 Task: Look for space in Zouerate, Mauritania from 7th July, 2023 to 15th July, 2023 for 6 adults in price range Rs.15000 to Rs.20000. Place can be entire place with 3 bedrooms having 3 beds and 3 bathrooms. Property type can be house, flat, guest house. Amenities needed are: washing machine. Booking option can be shelf check-in. Required host language is English.
Action: Mouse moved to (531, 103)
Screenshot: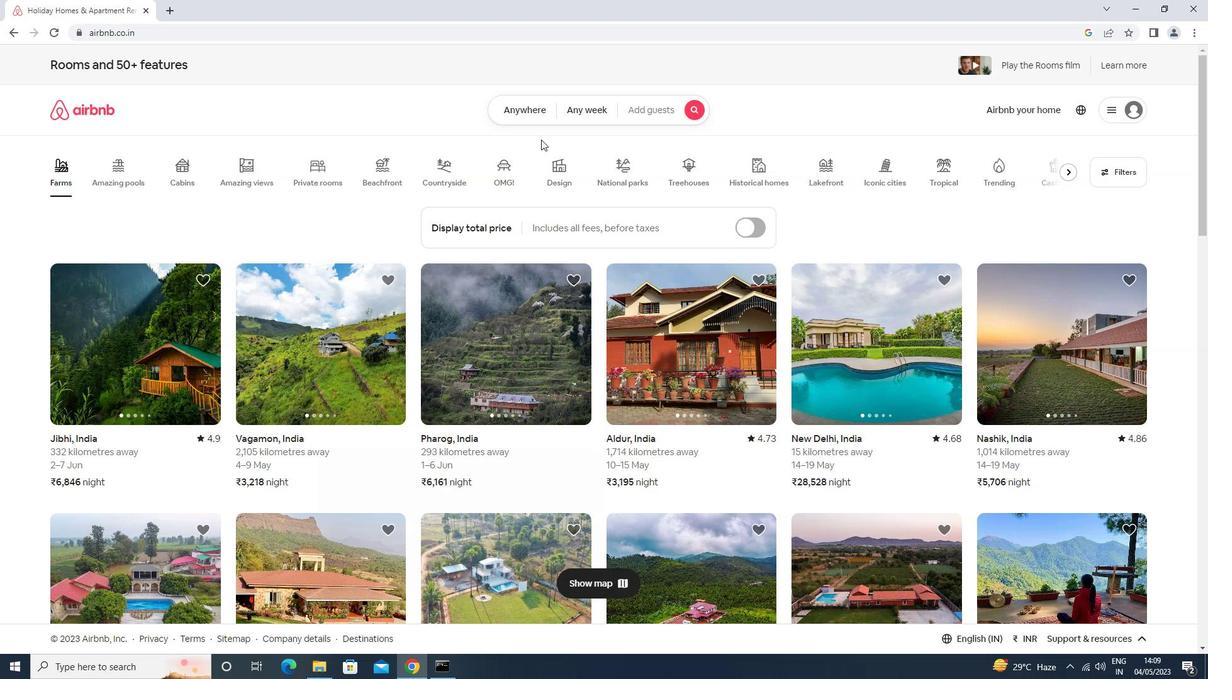 
Action: Mouse pressed left at (531, 103)
Screenshot: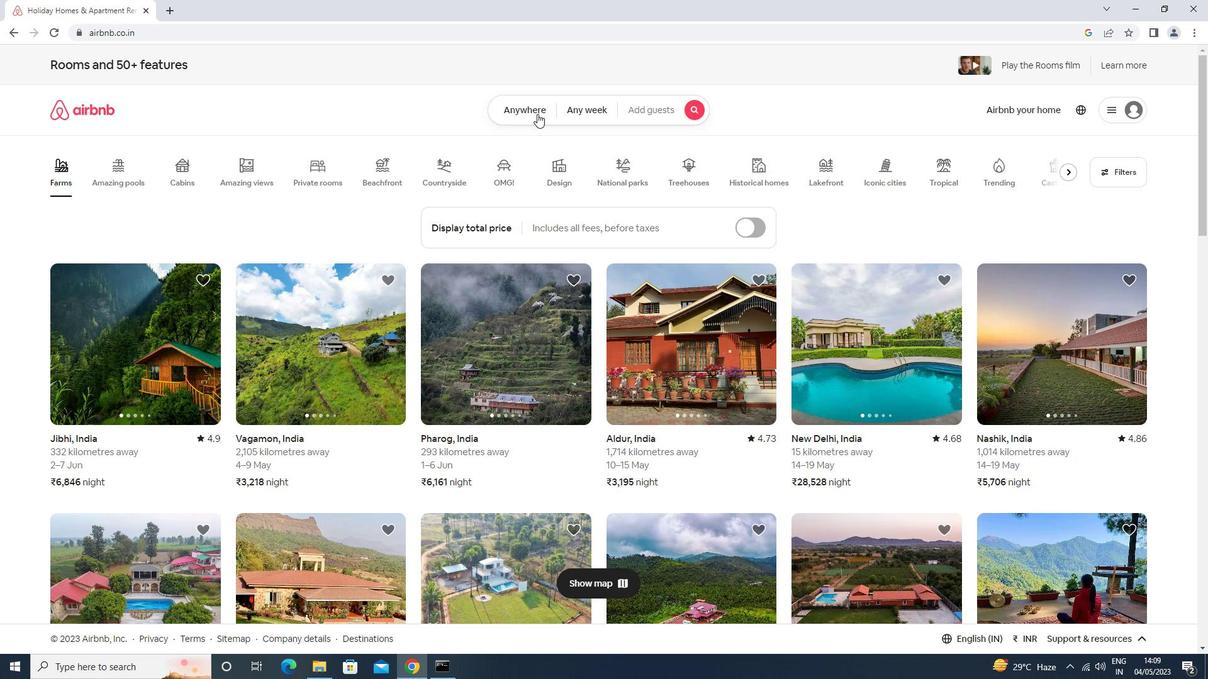 
Action: Mouse moved to (430, 161)
Screenshot: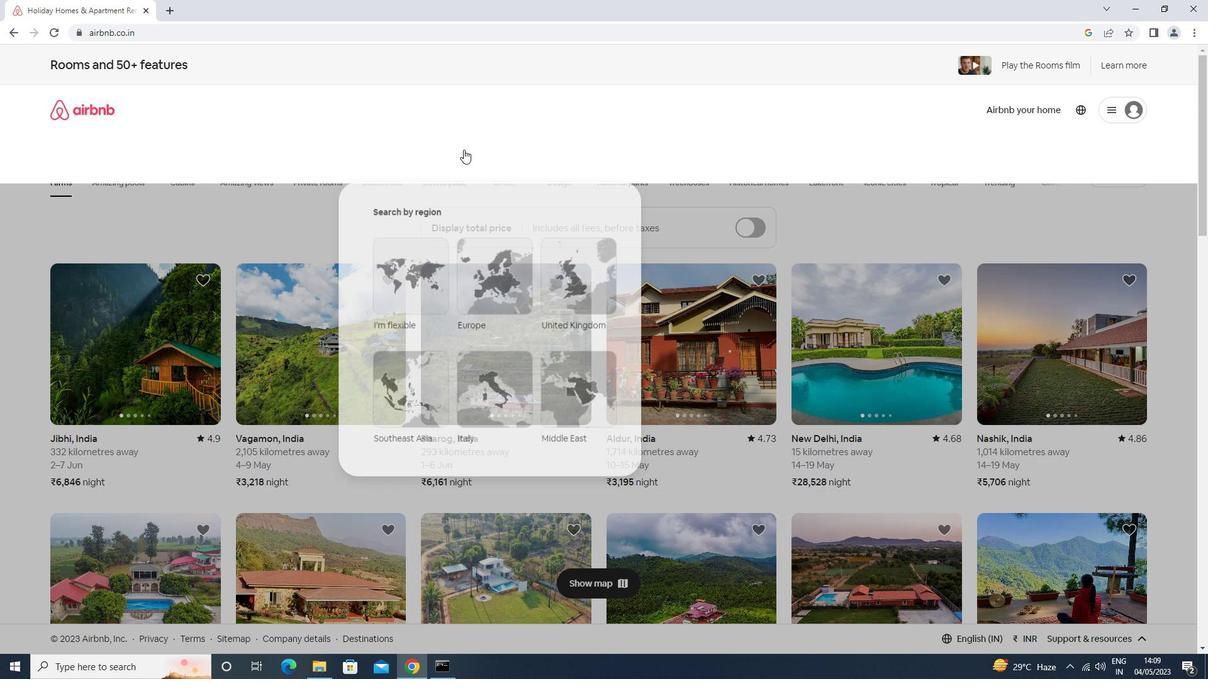 
Action: Mouse pressed left at (430, 161)
Screenshot: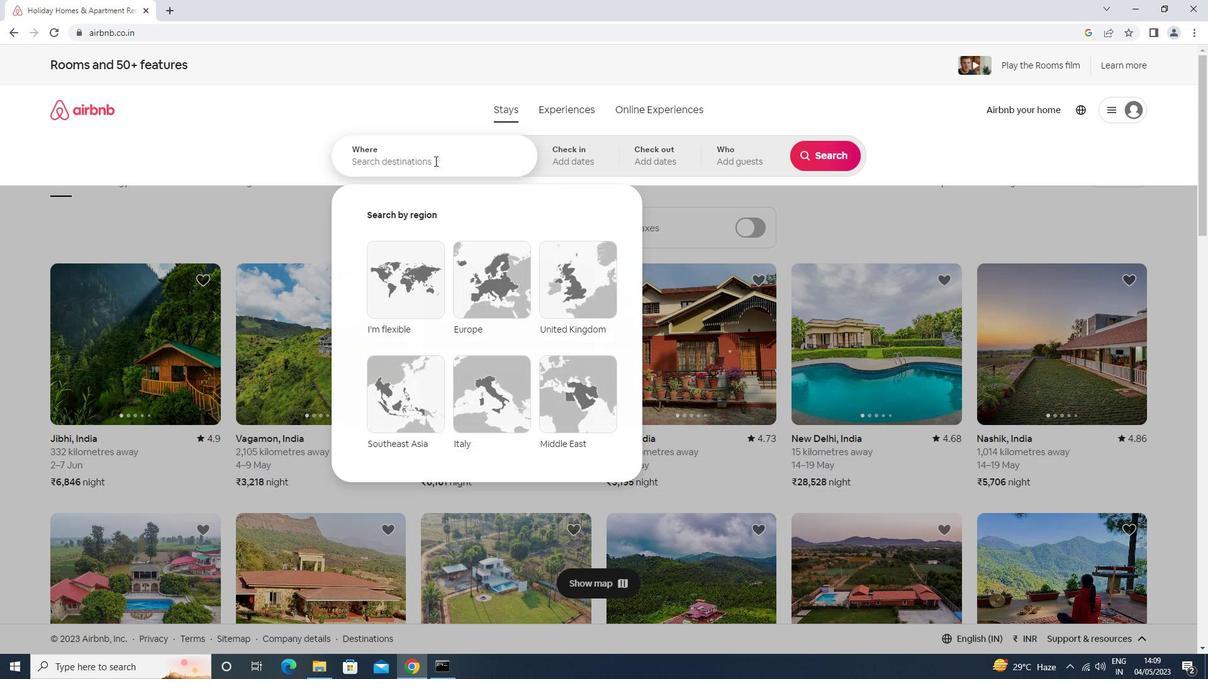 
Action: Key pressed zourate<Key.enter>
Screenshot: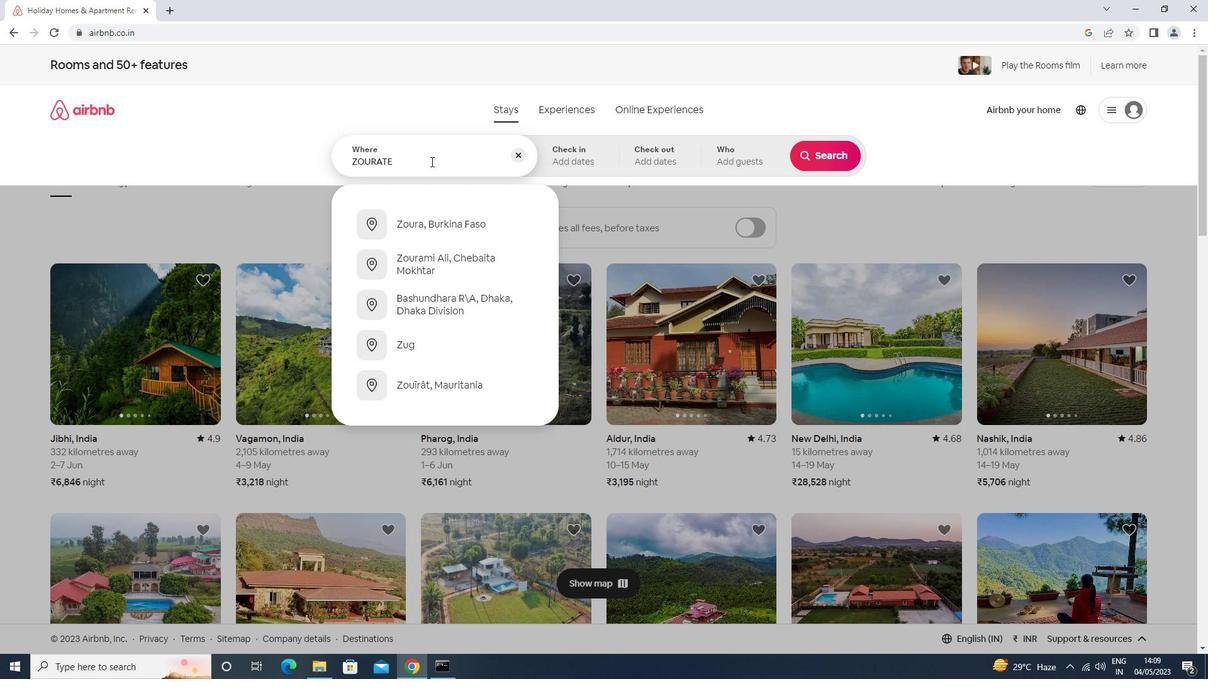 
Action: Mouse moved to (814, 257)
Screenshot: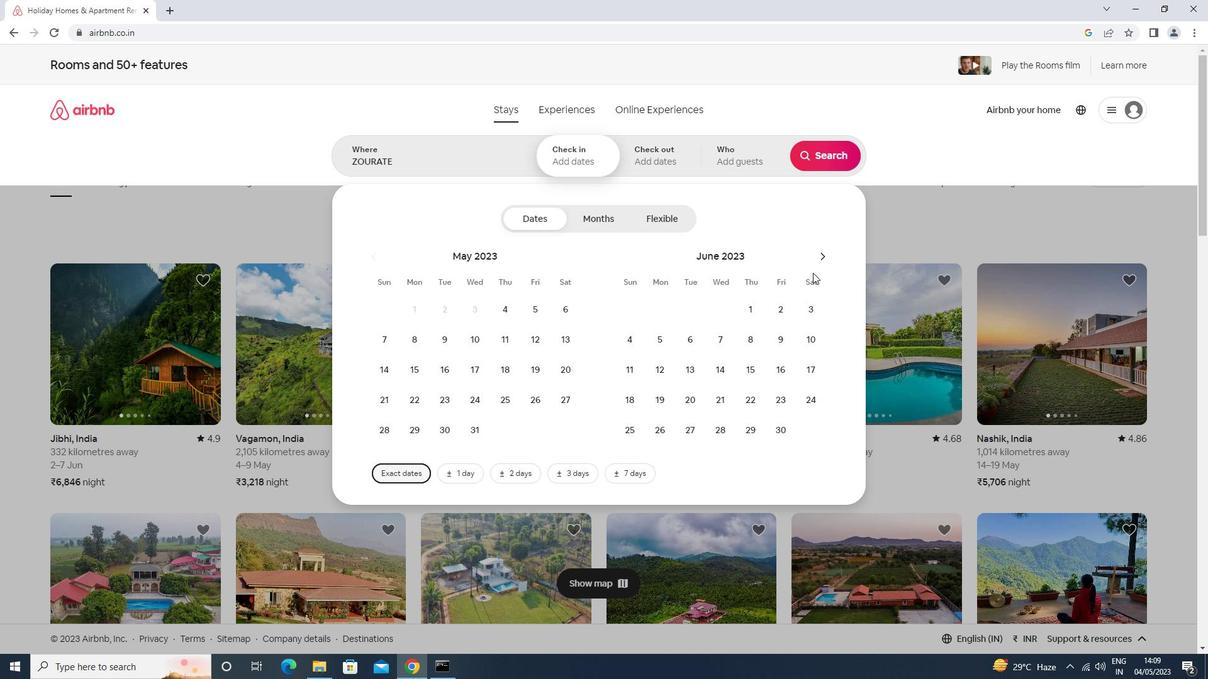 
Action: Mouse pressed left at (814, 257)
Screenshot: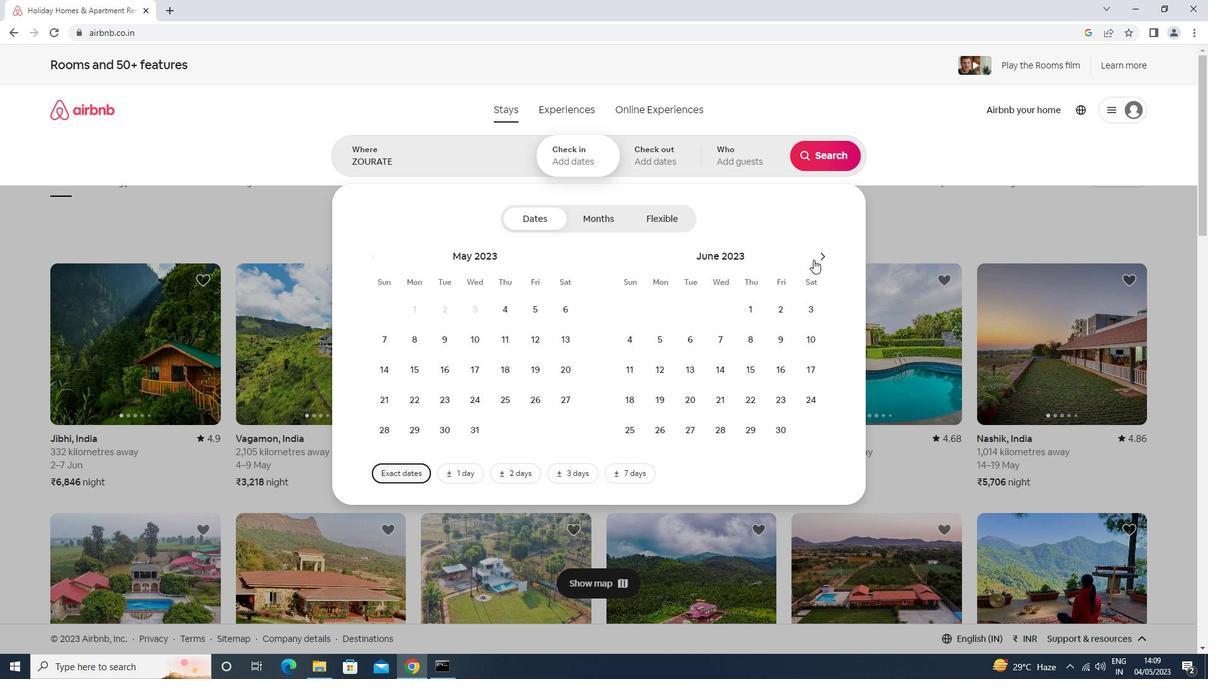 
Action: Mouse moved to (778, 333)
Screenshot: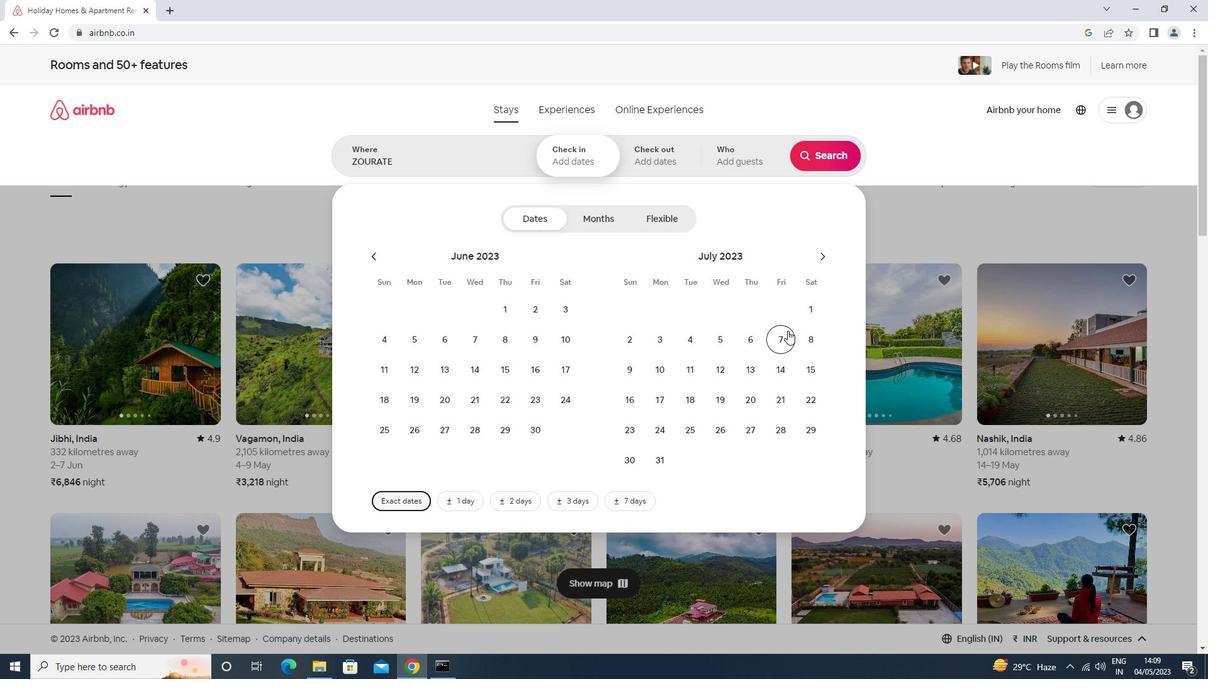 
Action: Mouse pressed left at (778, 333)
Screenshot: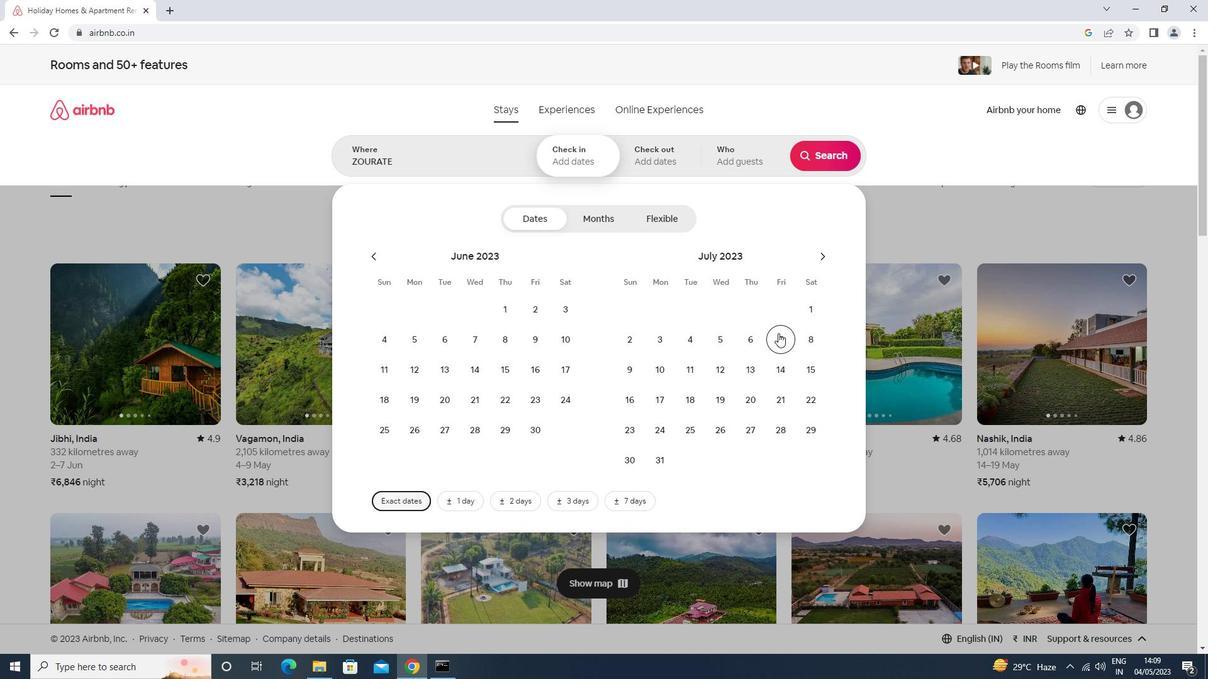 
Action: Mouse moved to (800, 365)
Screenshot: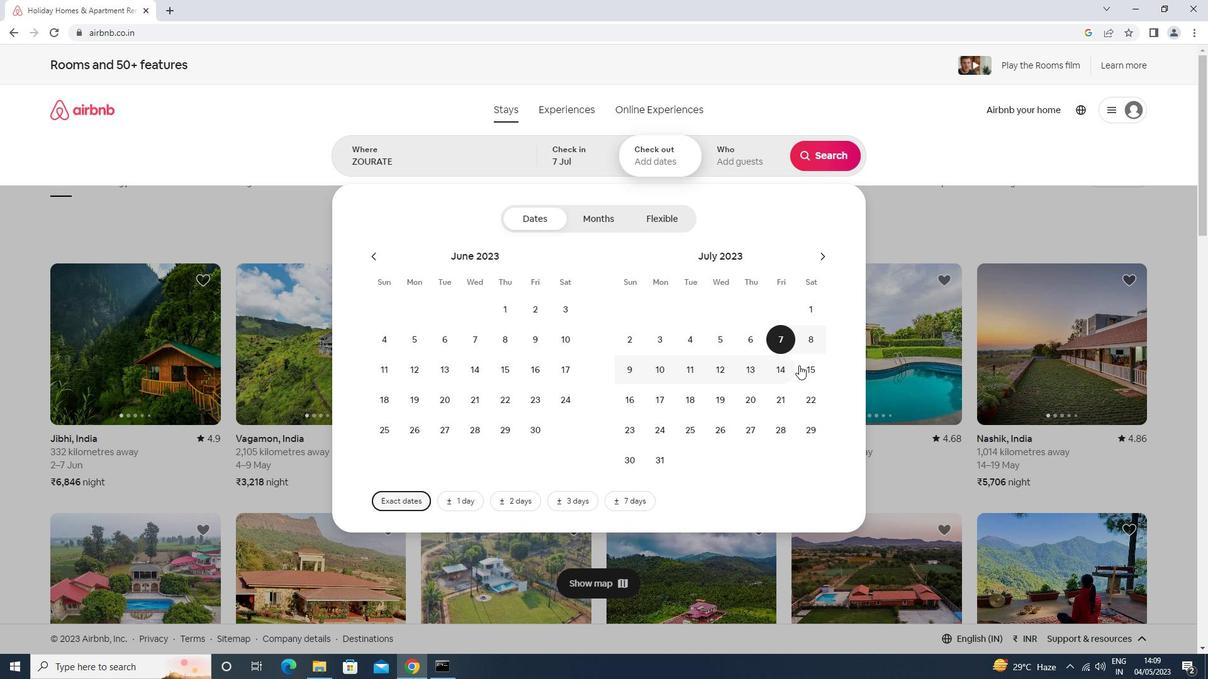 
Action: Mouse pressed left at (800, 365)
Screenshot: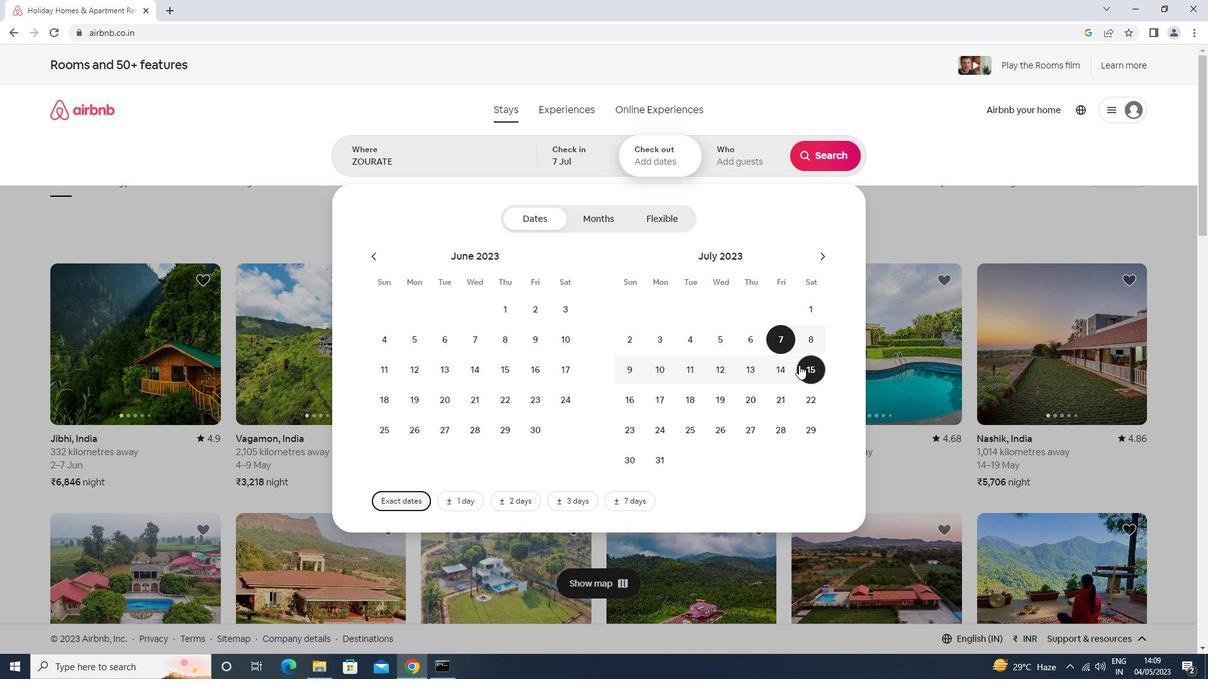 
Action: Mouse moved to (721, 159)
Screenshot: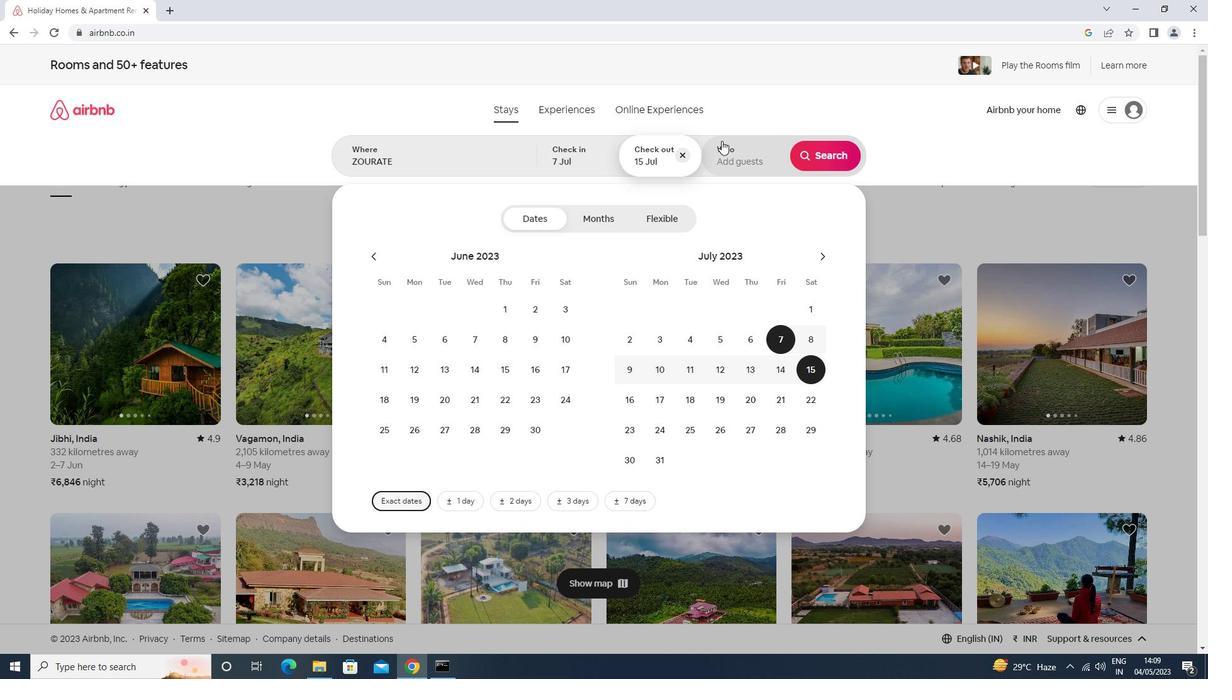 
Action: Mouse pressed left at (721, 159)
Screenshot: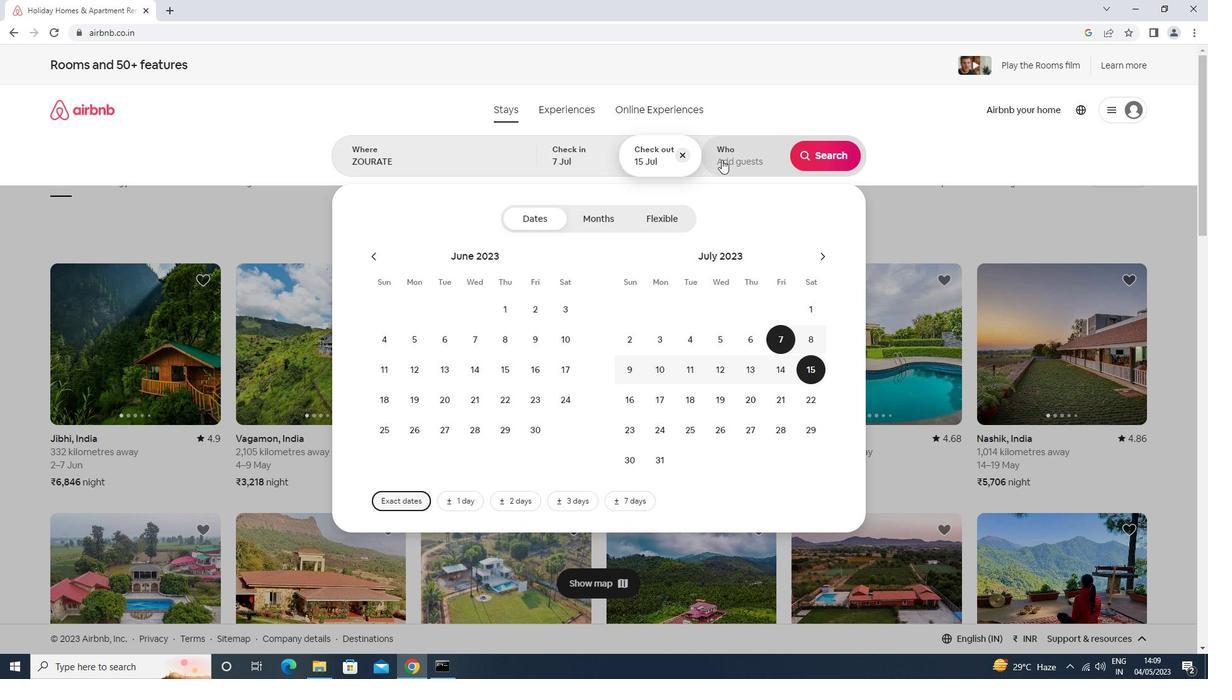 
Action: Mouse moved to (821, 220)
Screenshot: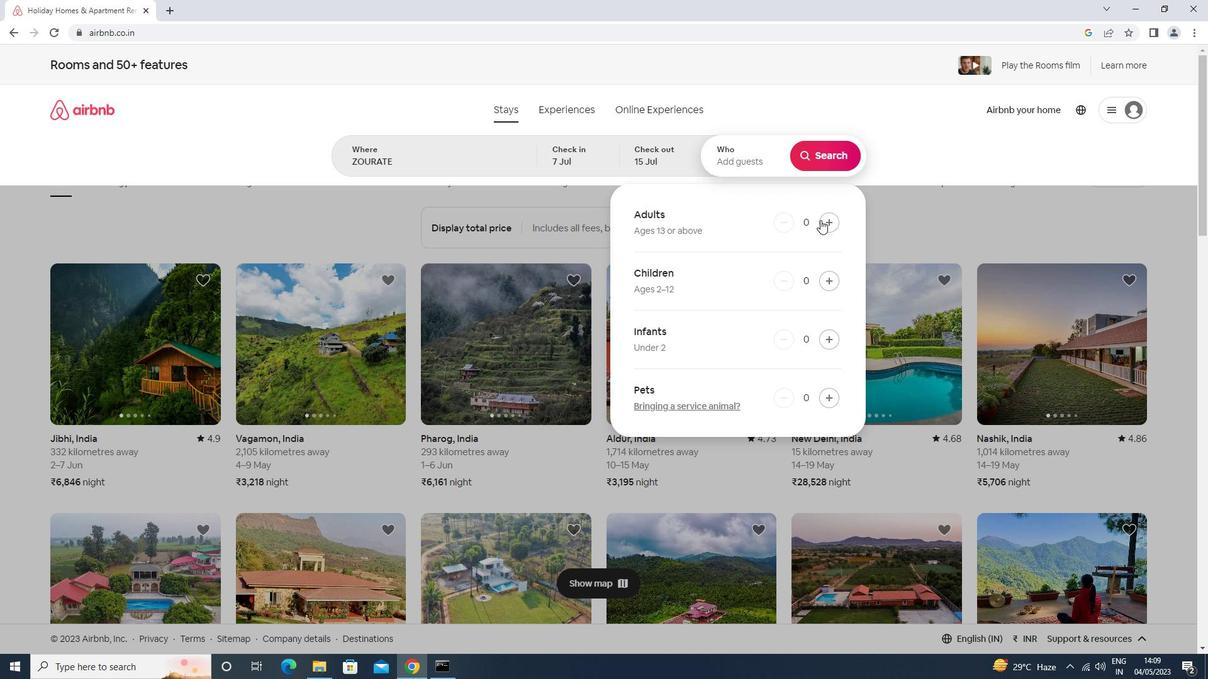 
Action: Mouse pressed left at (821, 220)
Screenshot: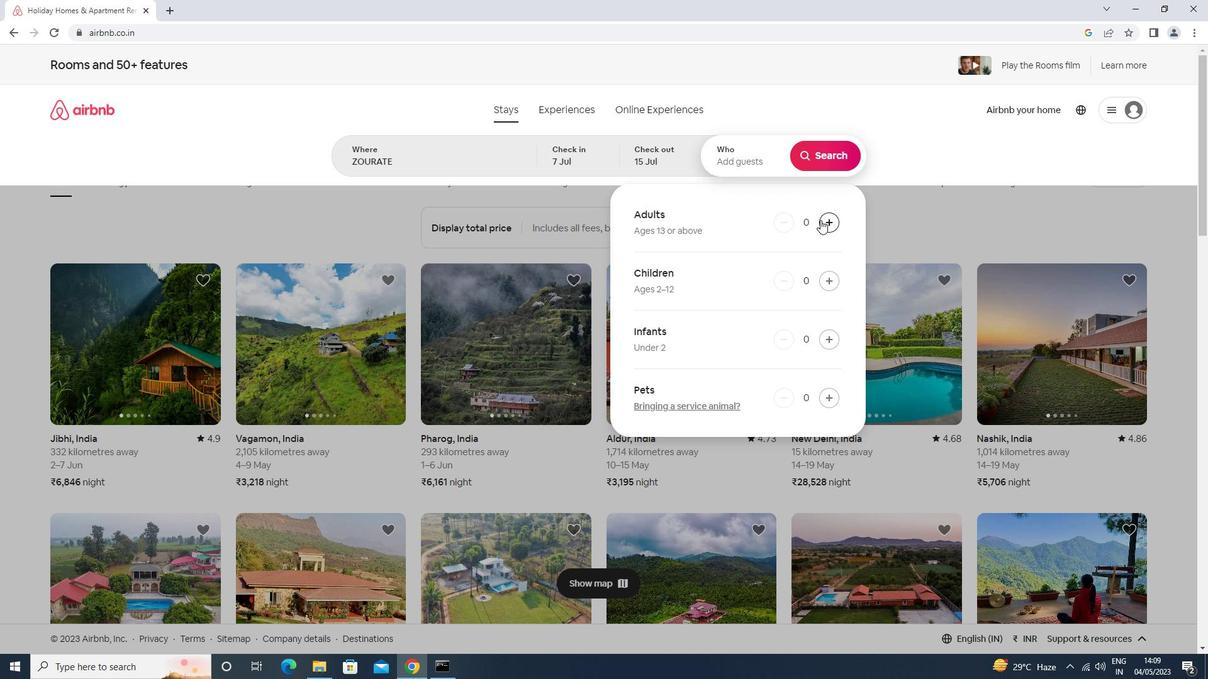 
Action: Mouse pressed left at (821, 220)
Screenshot: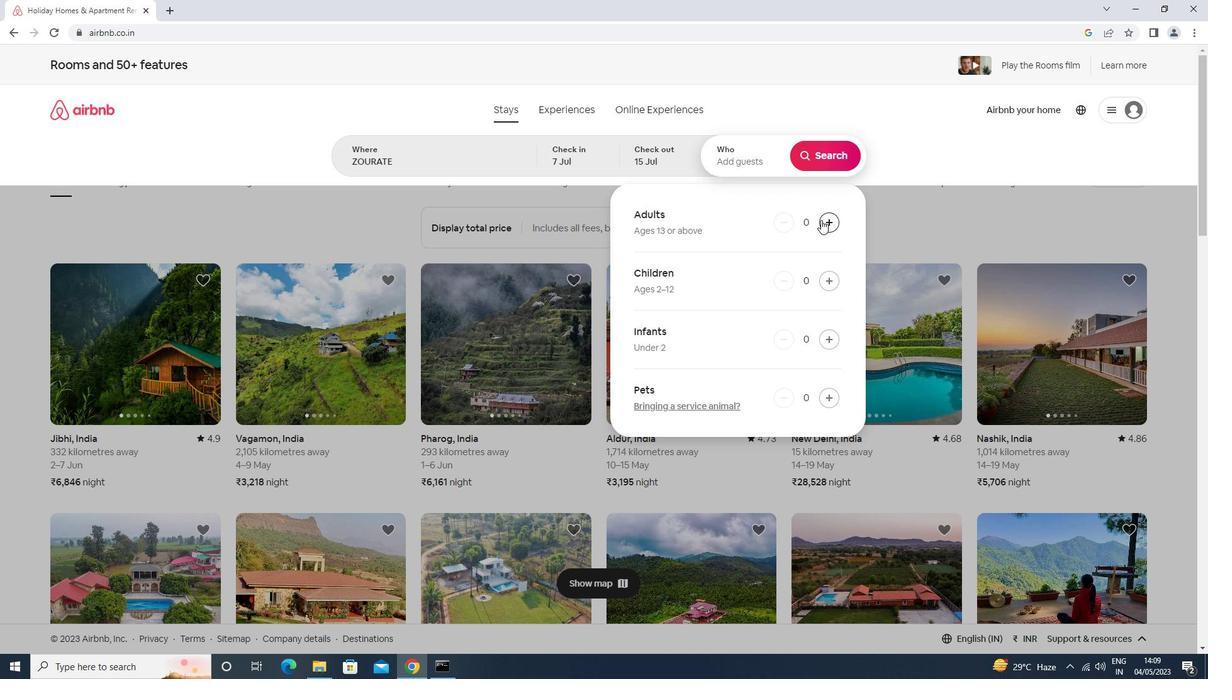 
Action: Mouse pressed left at (821, 220)
Screenshot: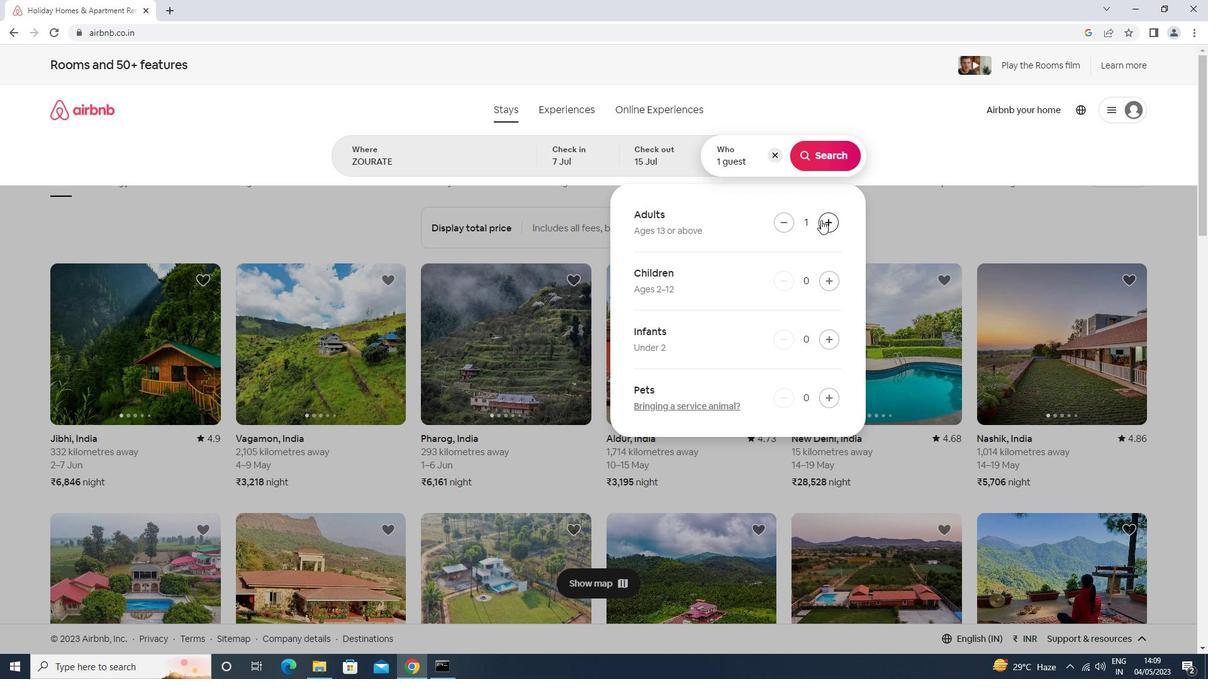 
Action: Mouse pressed left at (821, 220)
Screenshot: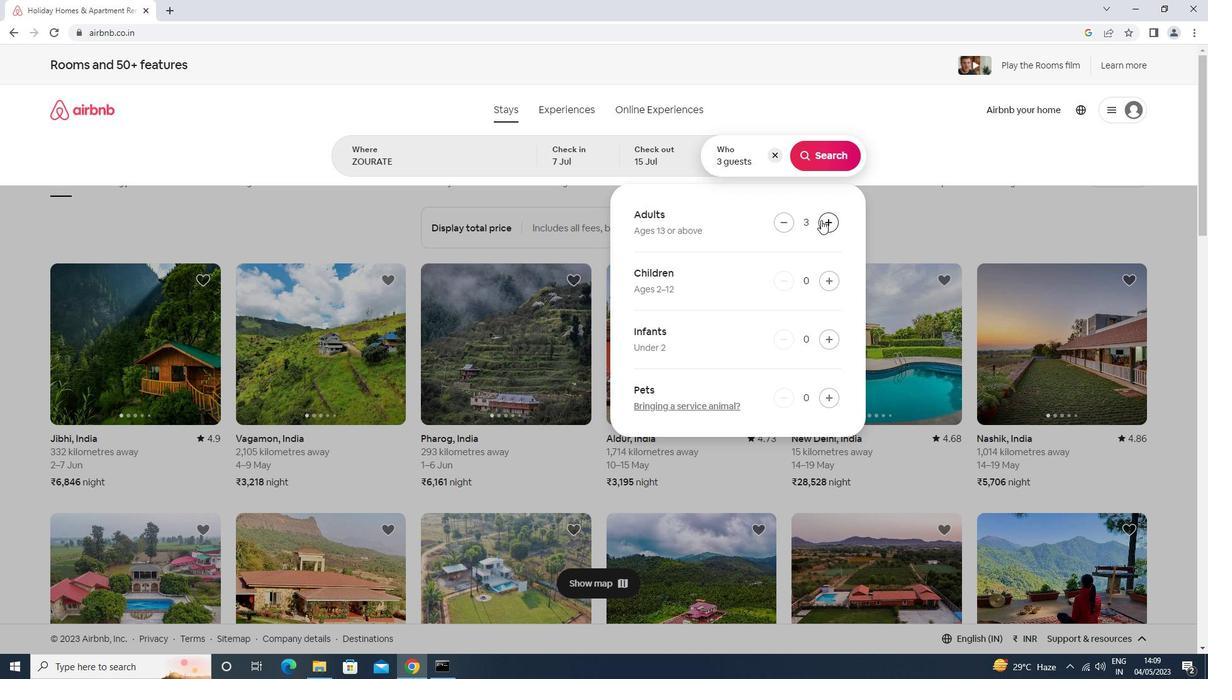 
Action: Mouse pressed left at (821, 220)
Screenshot: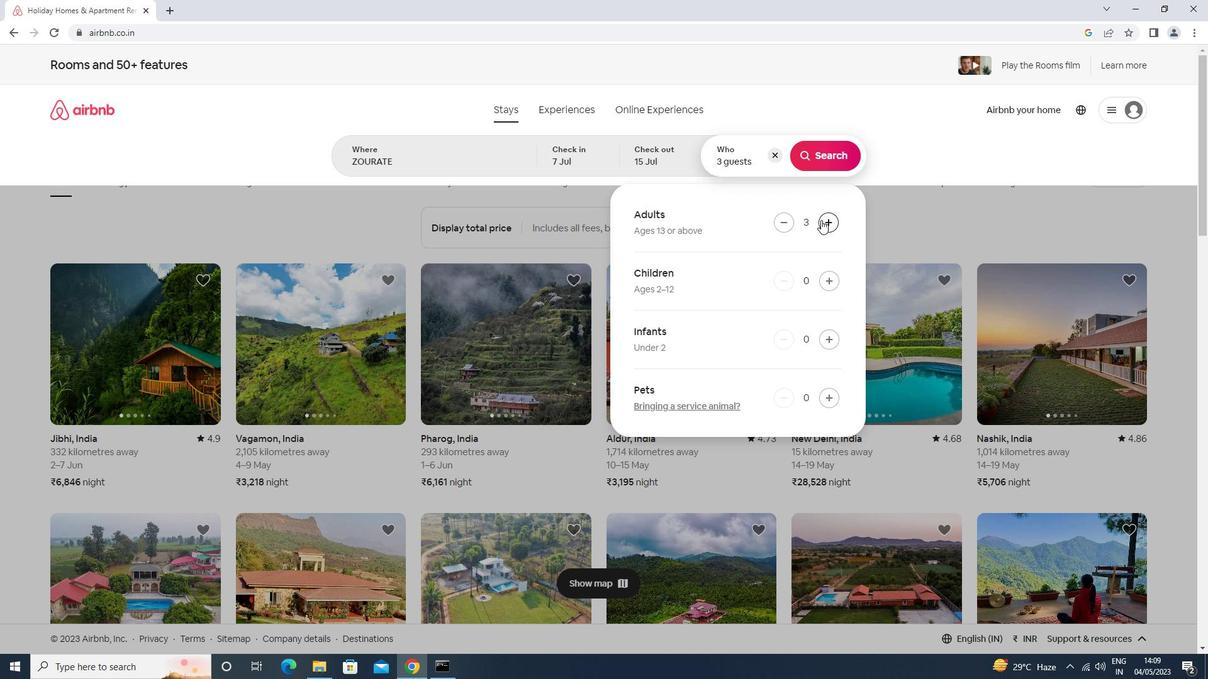 
Action: Mouse moved to (822, 220)
Screenshot: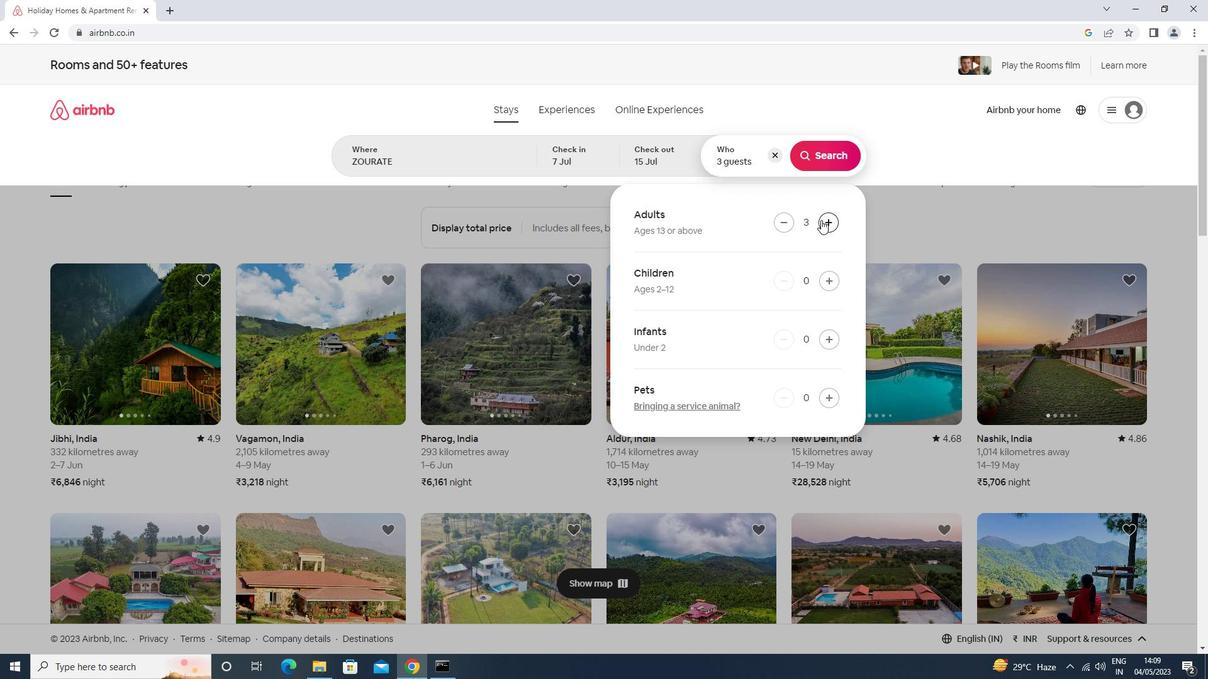 
Action: Mouse pressed left at (822, 220)
Screenshot: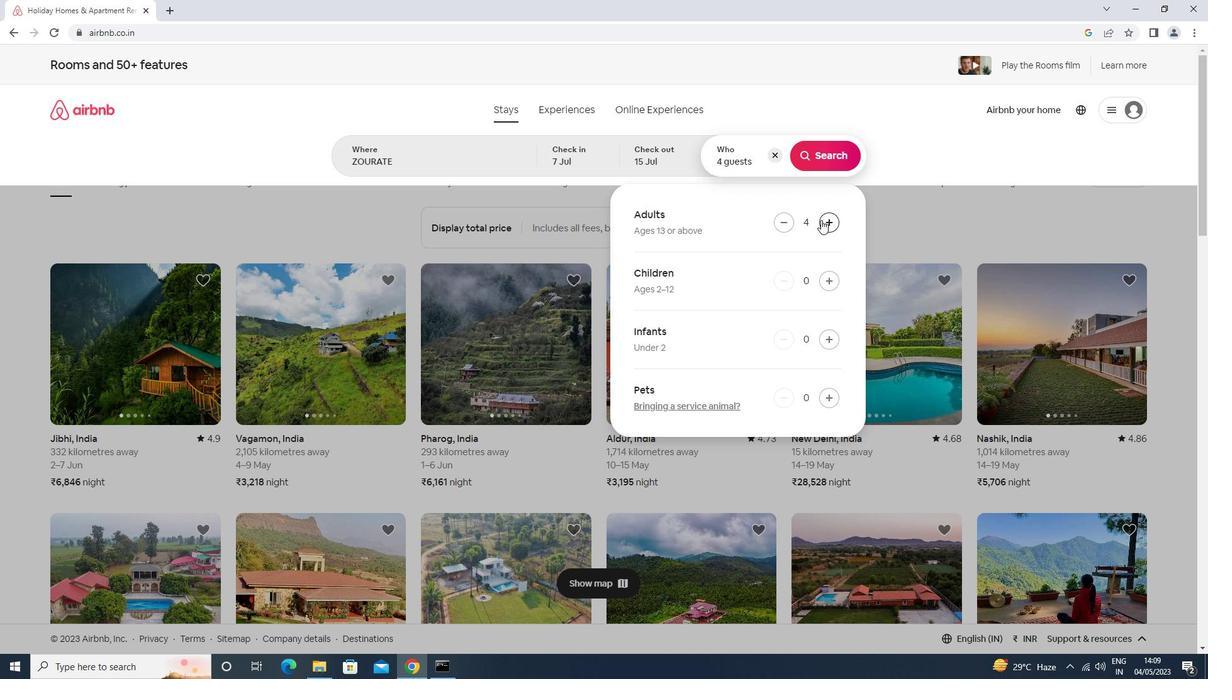 
Action: Mouse moved to (811, 156)
Screenshot: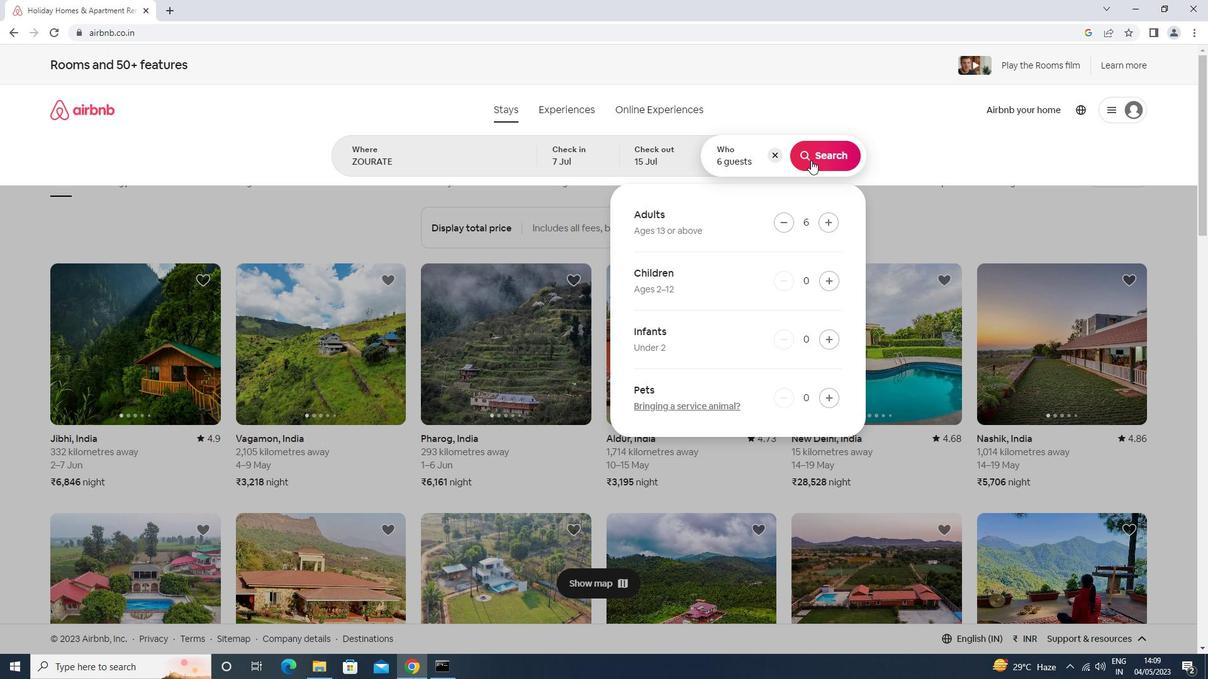 
Action: Mouse pressed left at (811, 156)
Screenshot: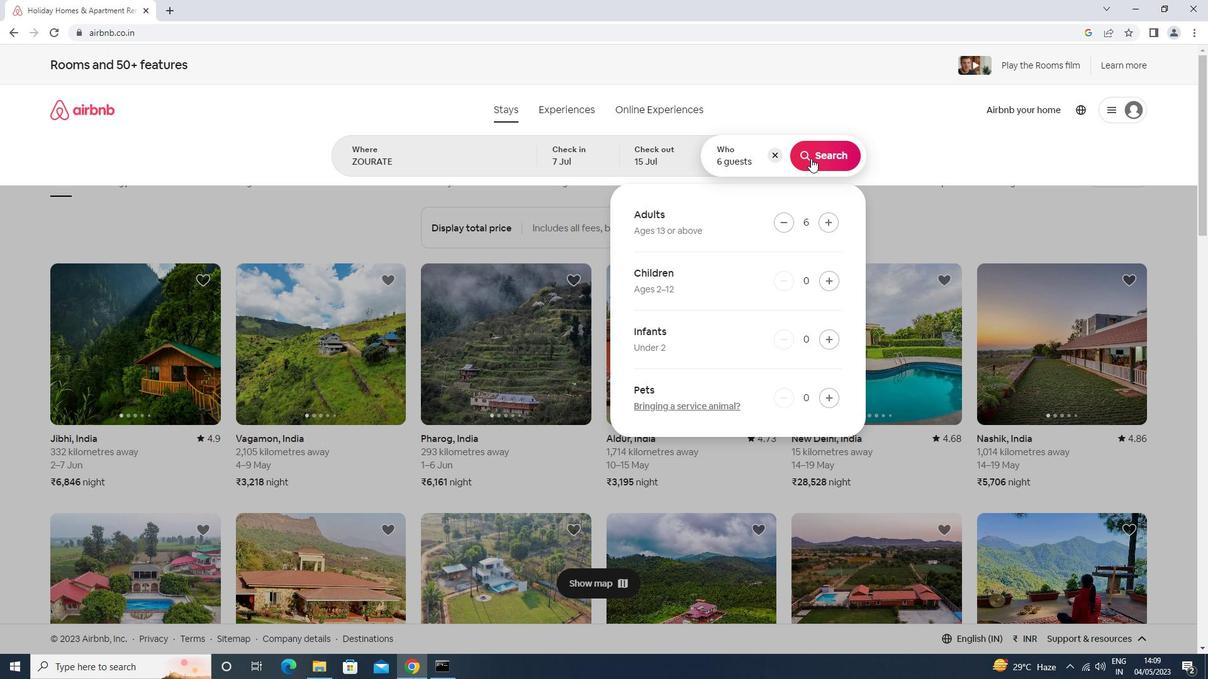 
Action: Mouse moved to (1162, 117)
Screenshot: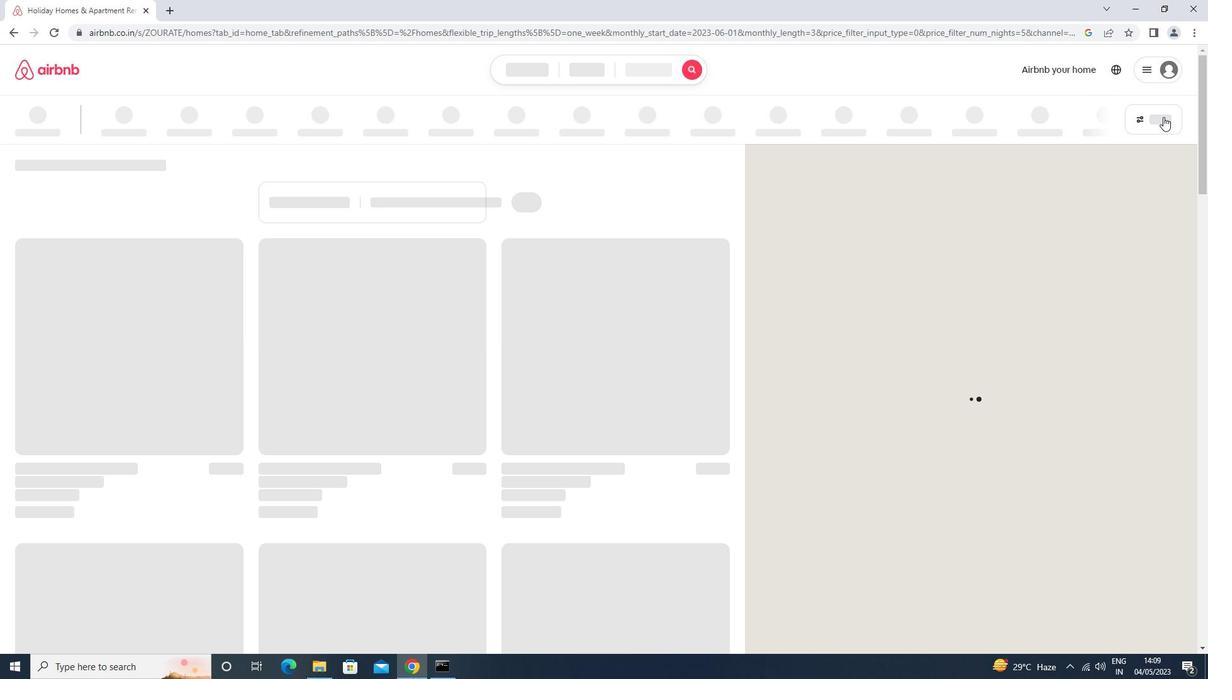 
Action: Mouse pressed left at (1162, 117)
Screenshot: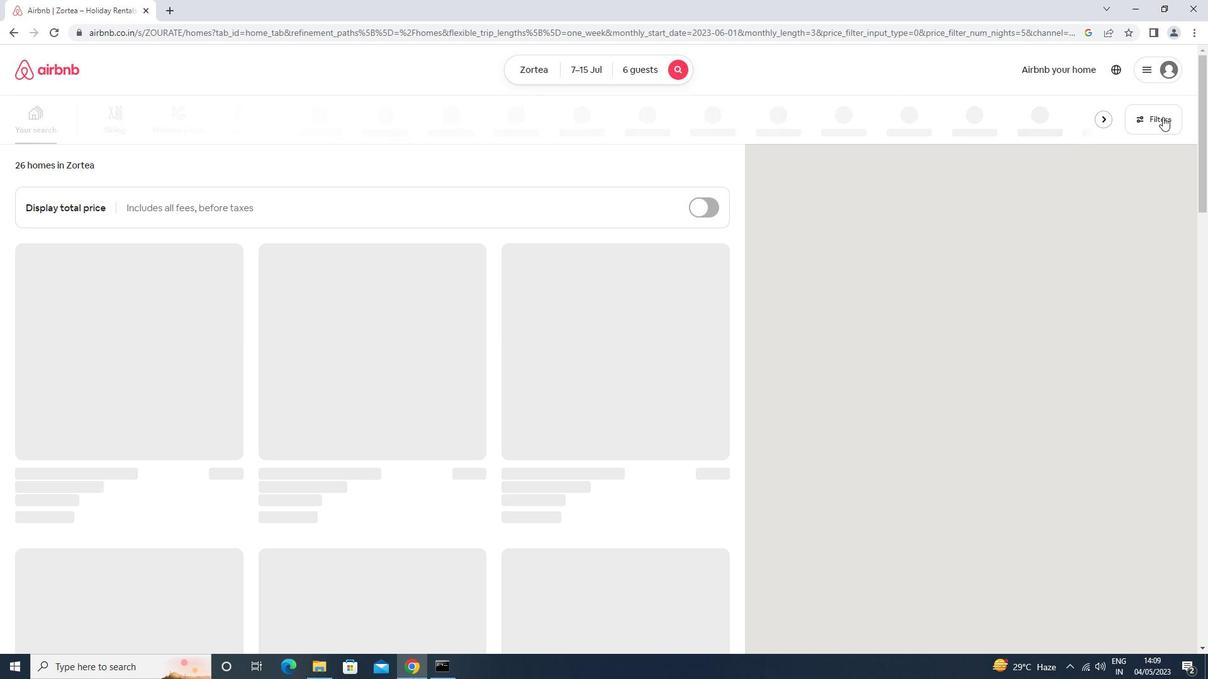 
Action: Mouse moved to (488, 281)
Screenshot: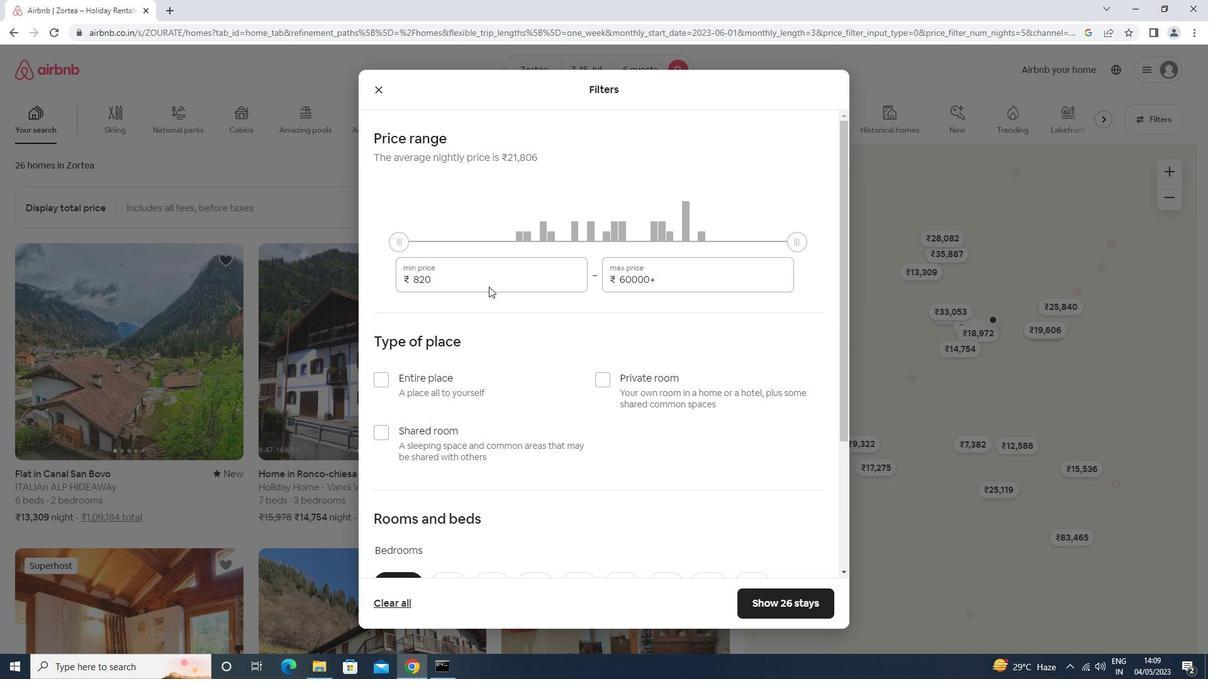 
Action: Mouse pressed left at (488, 281)
Screenshot: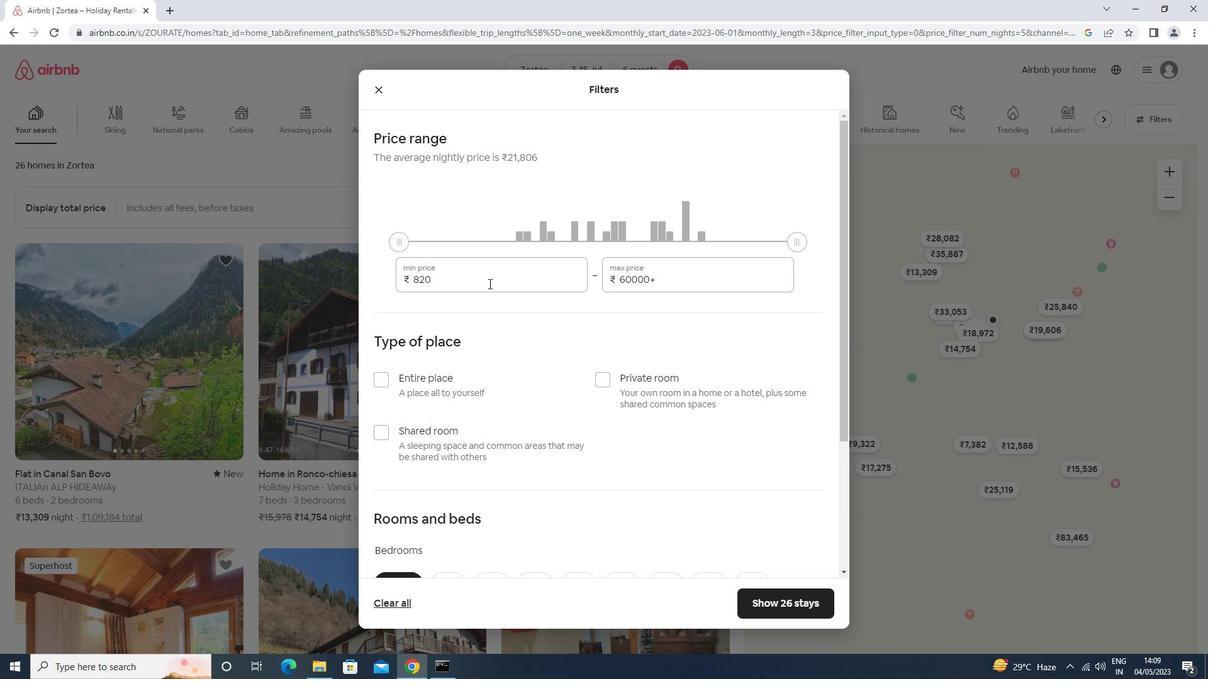 
Action: Mouse moved to (488, 281)
Screenshot: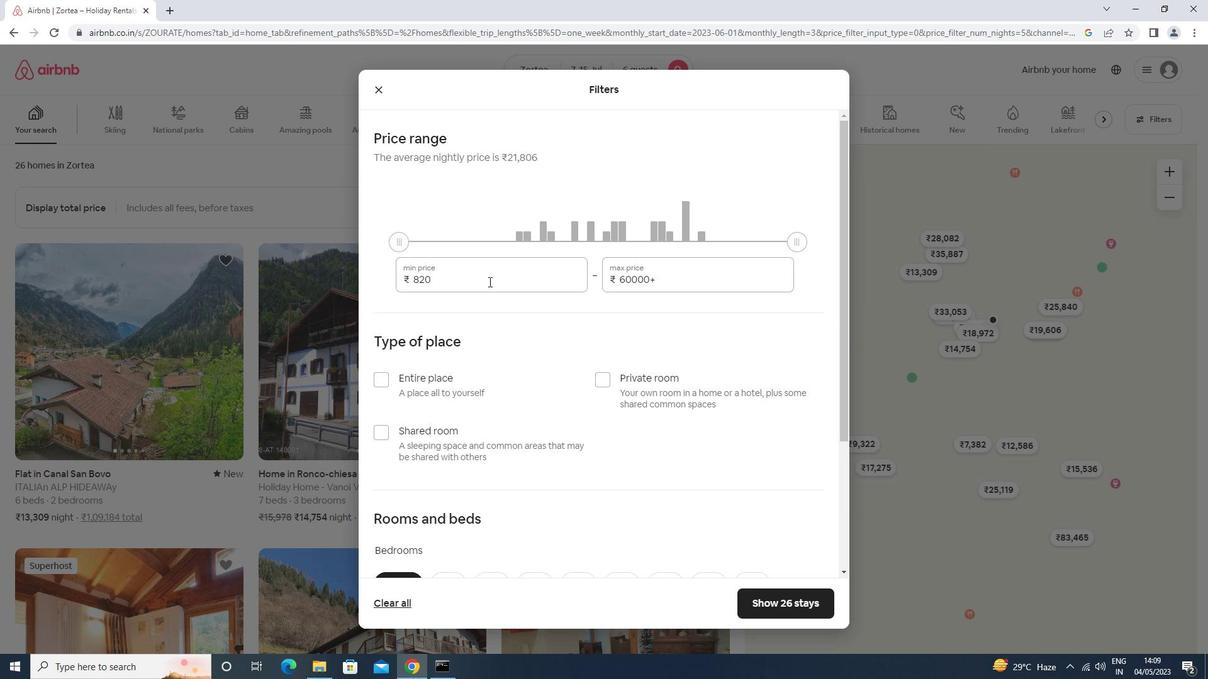 
Action: Key pressed <Key.backspace><Key.backspace><Key.backspace>15000<Key.tab>2000
Screenshot: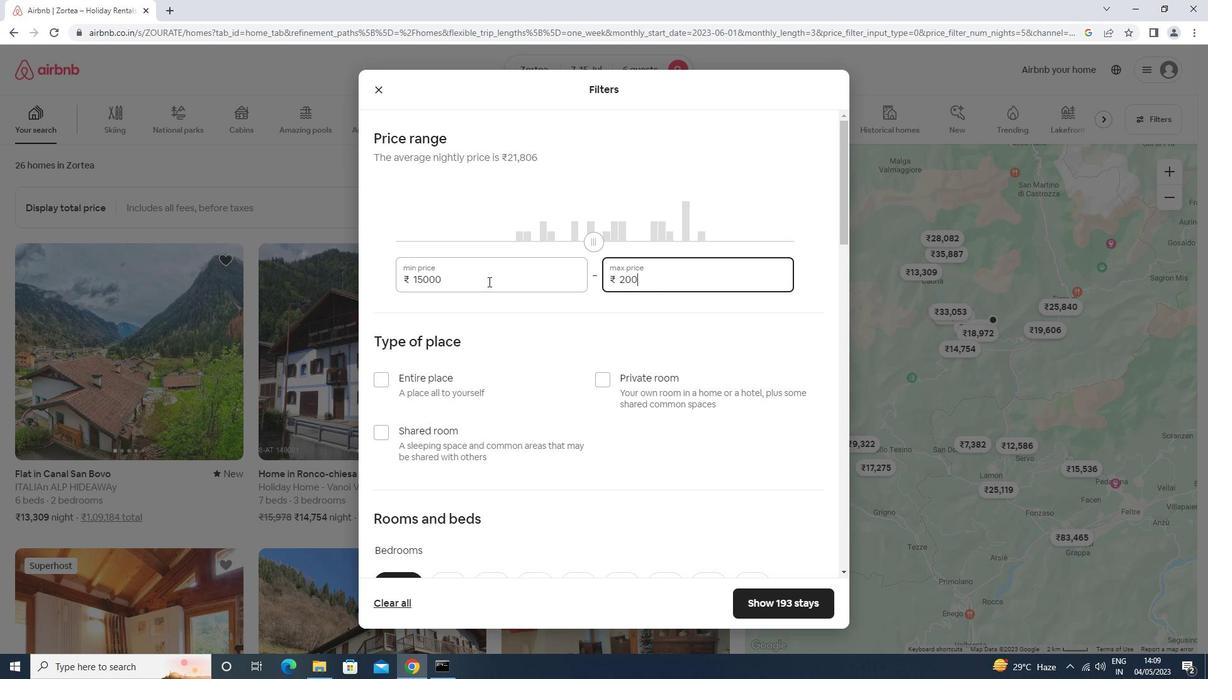 
Action: Mouse moved to (419, 379)
Screenshot: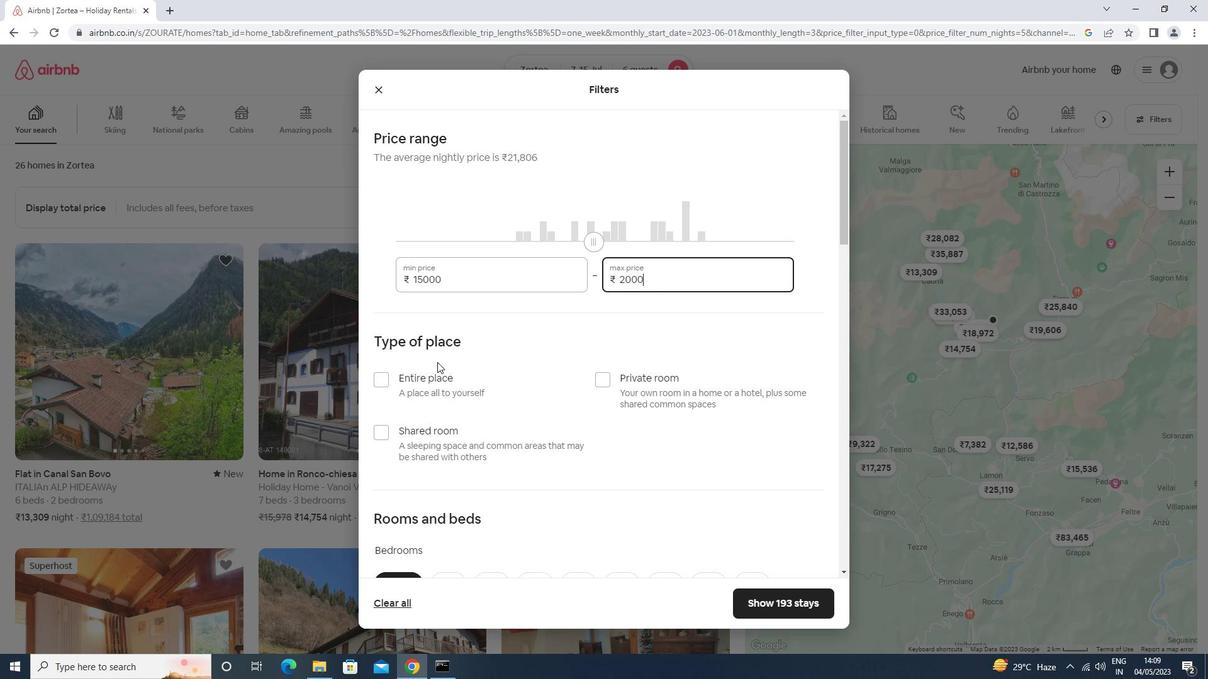 
Action: Mouse pressed left at (419, 379)
Screenshot: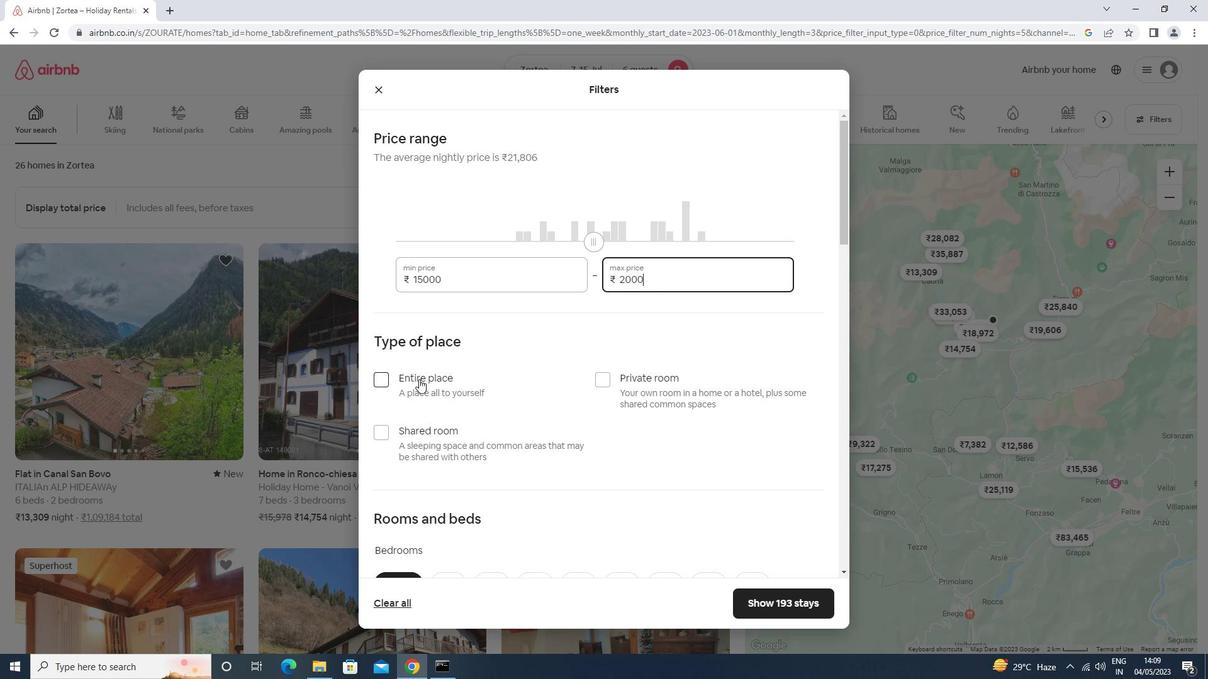 
Action: Mouse moved to (417, 383)
Screenshot: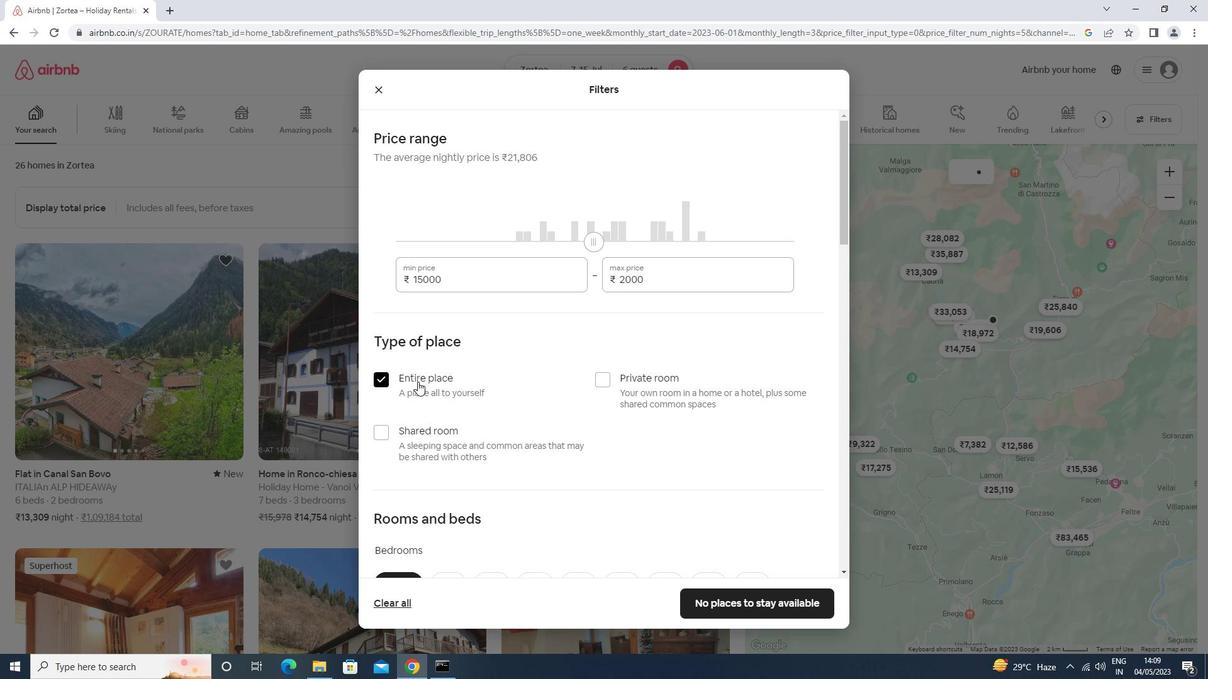 
Action: Mouse scrolled (417, 382) with delta (0, 0)
Screenshot: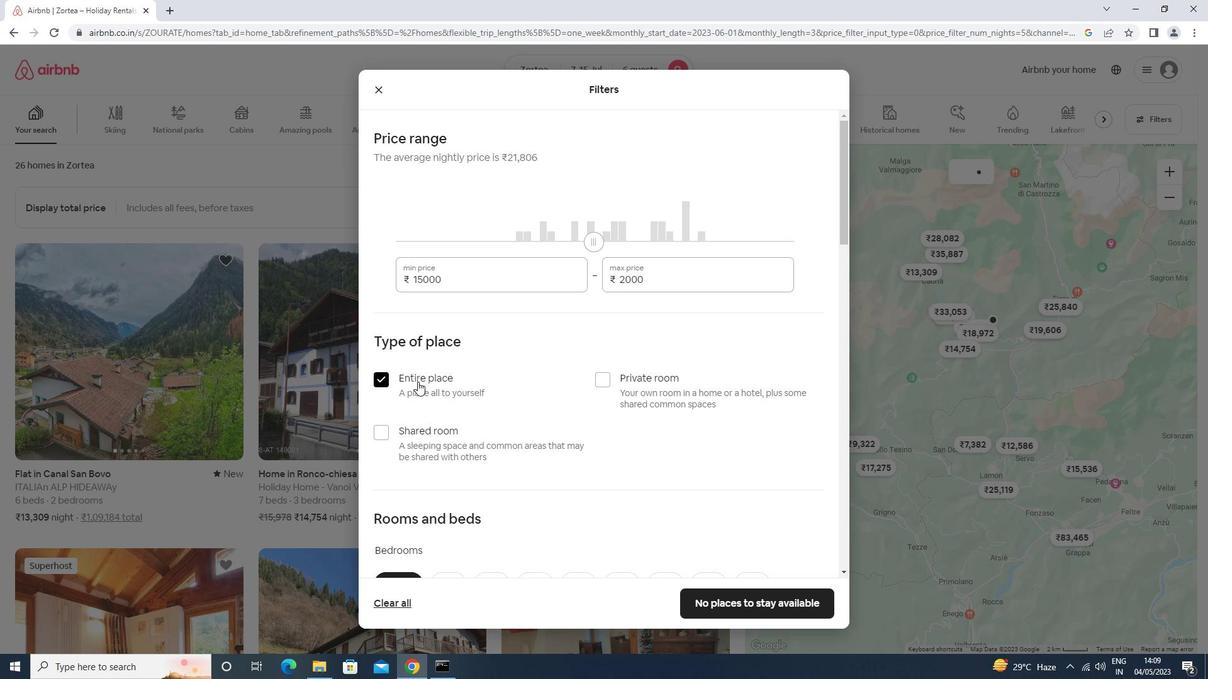 
Action: Mouse scrolled (417, 382) with delta (0, 0)
Screenshot: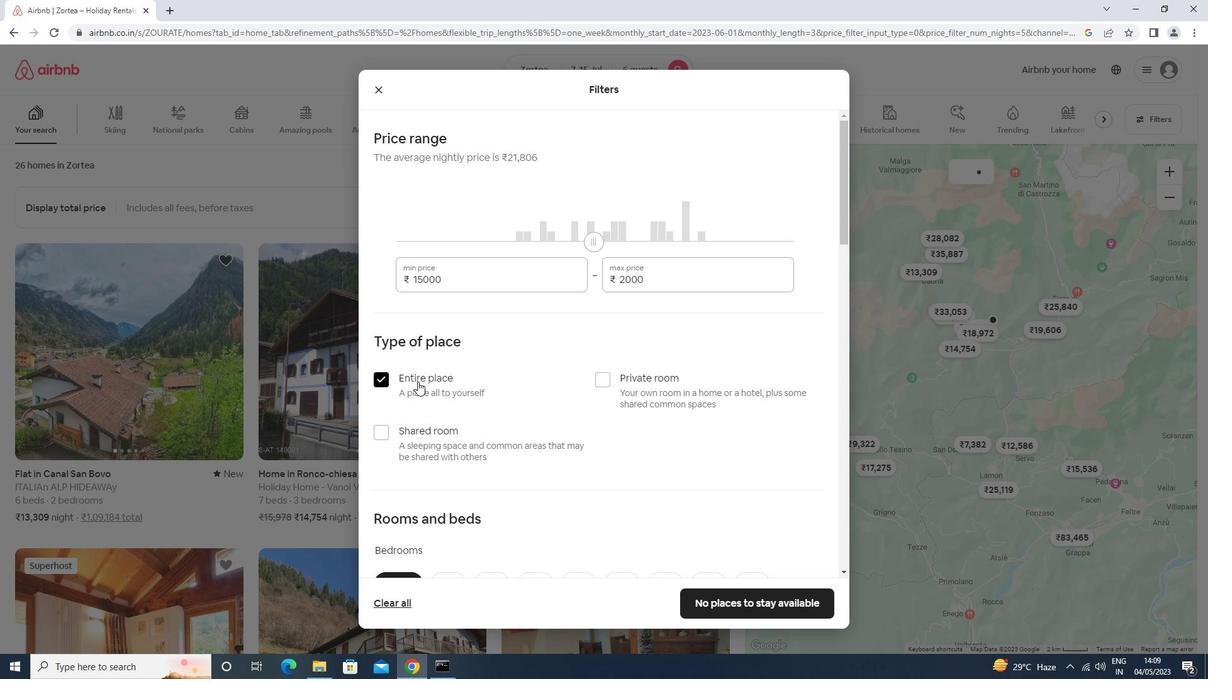 
Action: Mouse scrolled (417, 382) with delta (0, 0)
Screenshot: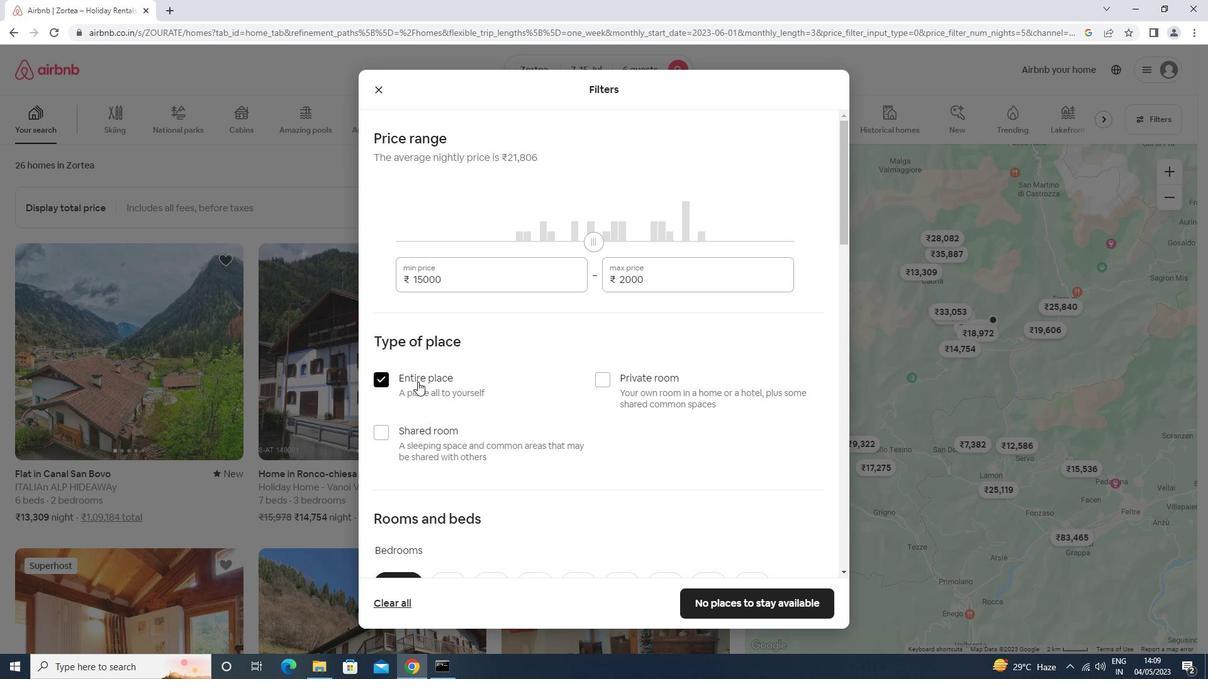 
Action: Mouse scrolled (417, 382) with delta (0, 0)
Screenshot: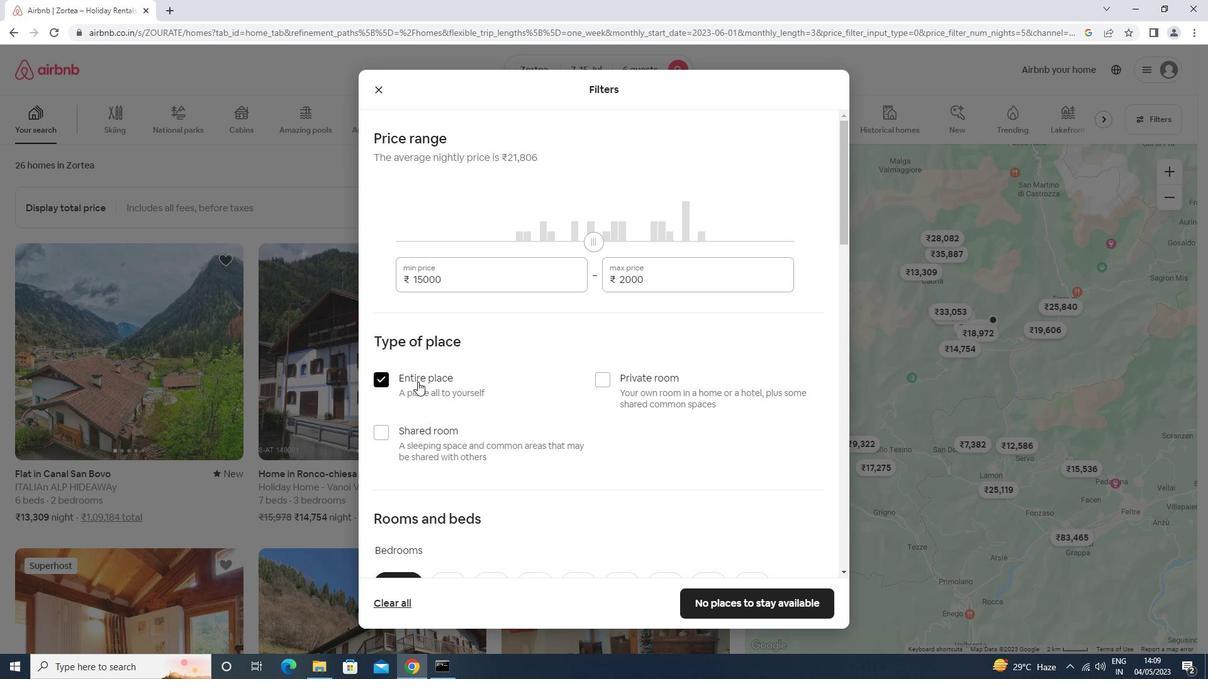 
Action: Mouse moved to (534, 332)
Screenshot: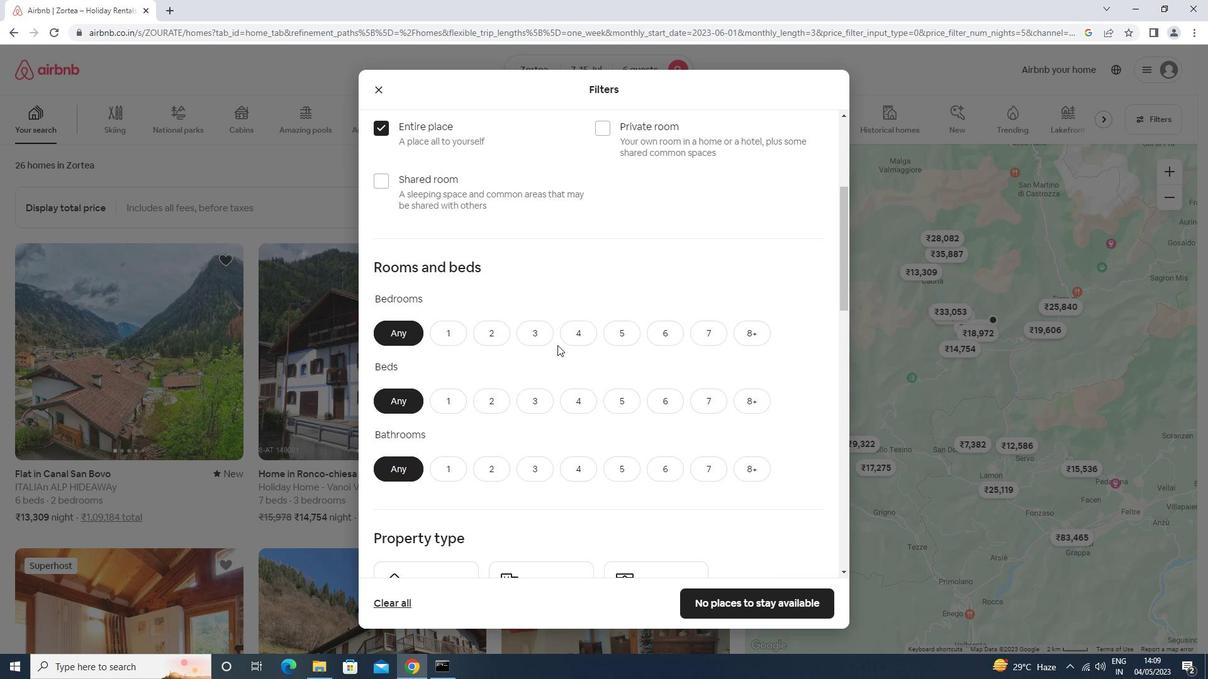 
Action: Mouse pressed left at (534, 332)
Screenshot: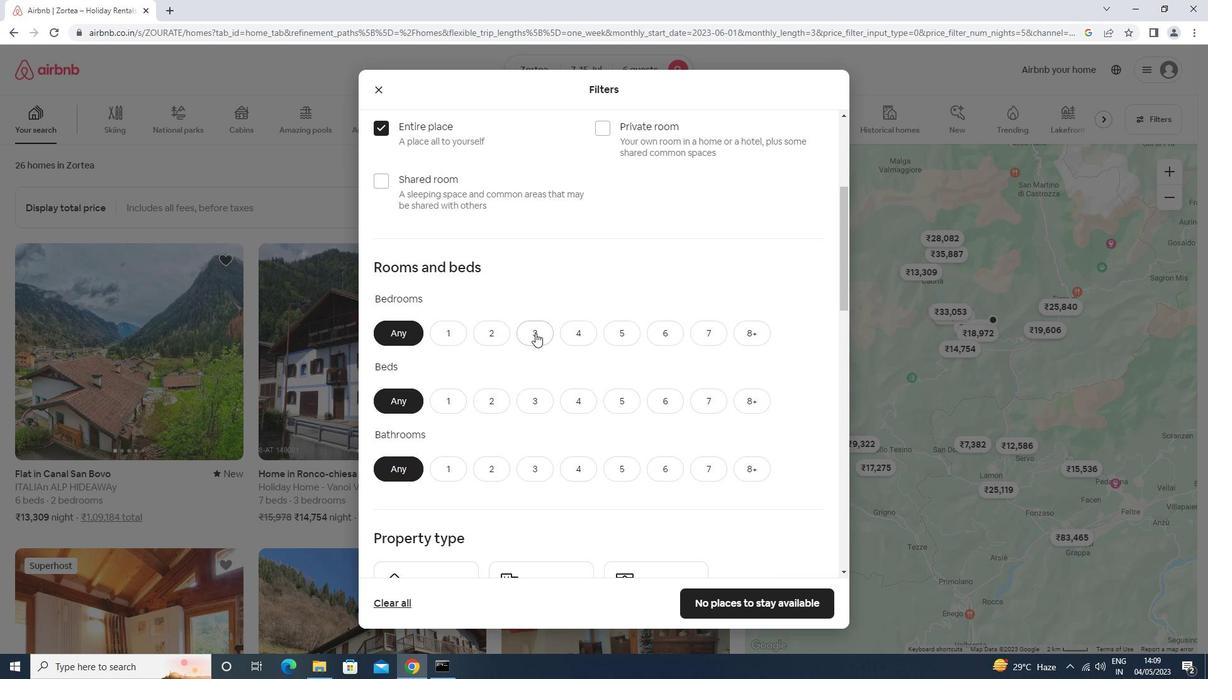 
Action: Mouse moved to (529, 402)
Screenshot: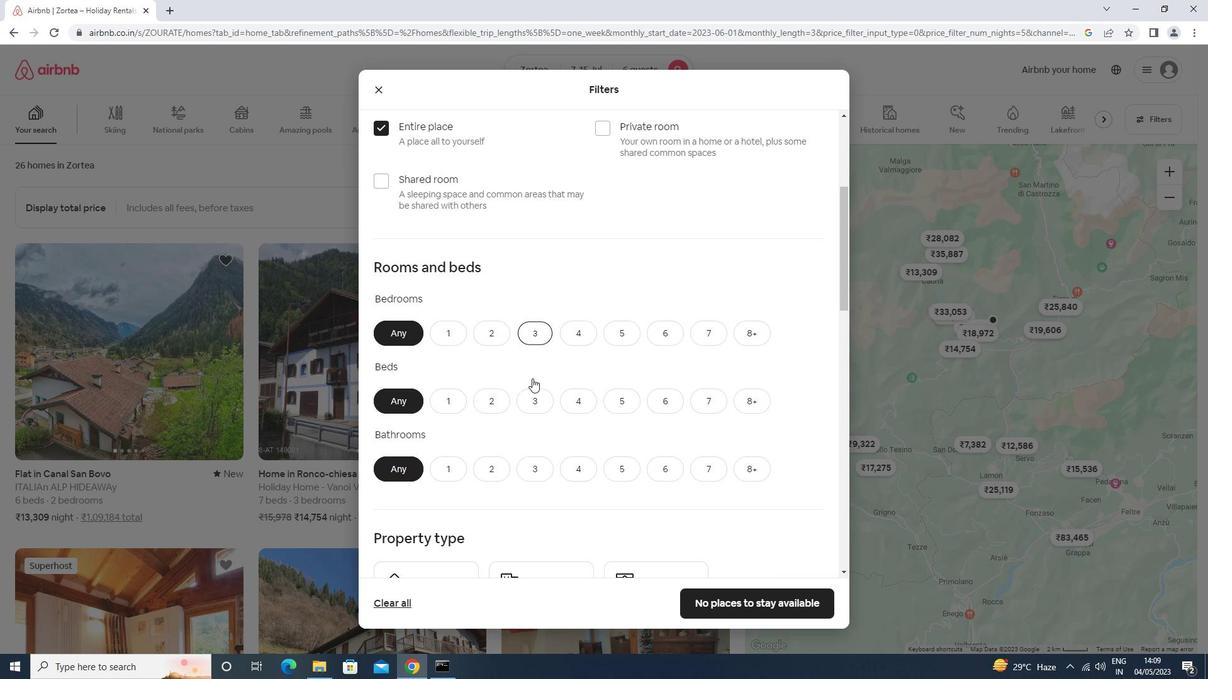 
Action: Mouse pressed left at (529, 402)
Screenshot: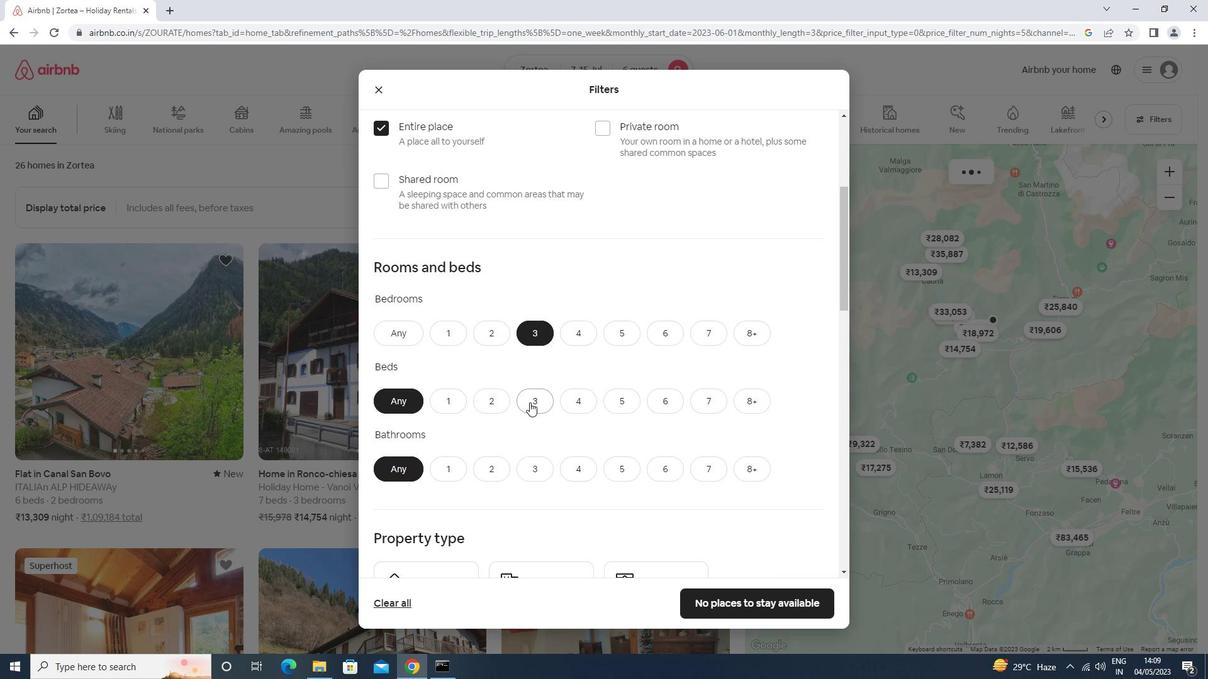 
Action: Mouse moved to (529, 467)
Screenshot: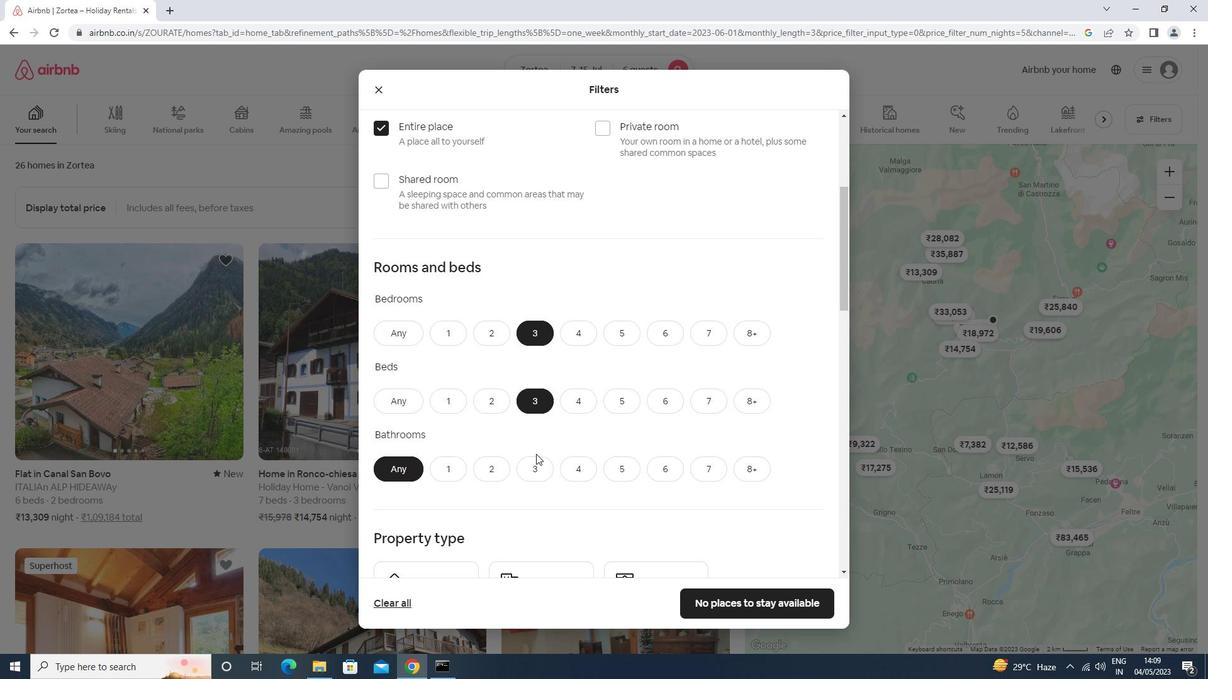 
Action: Mouse pressed left at (529, 467)
Screenshot: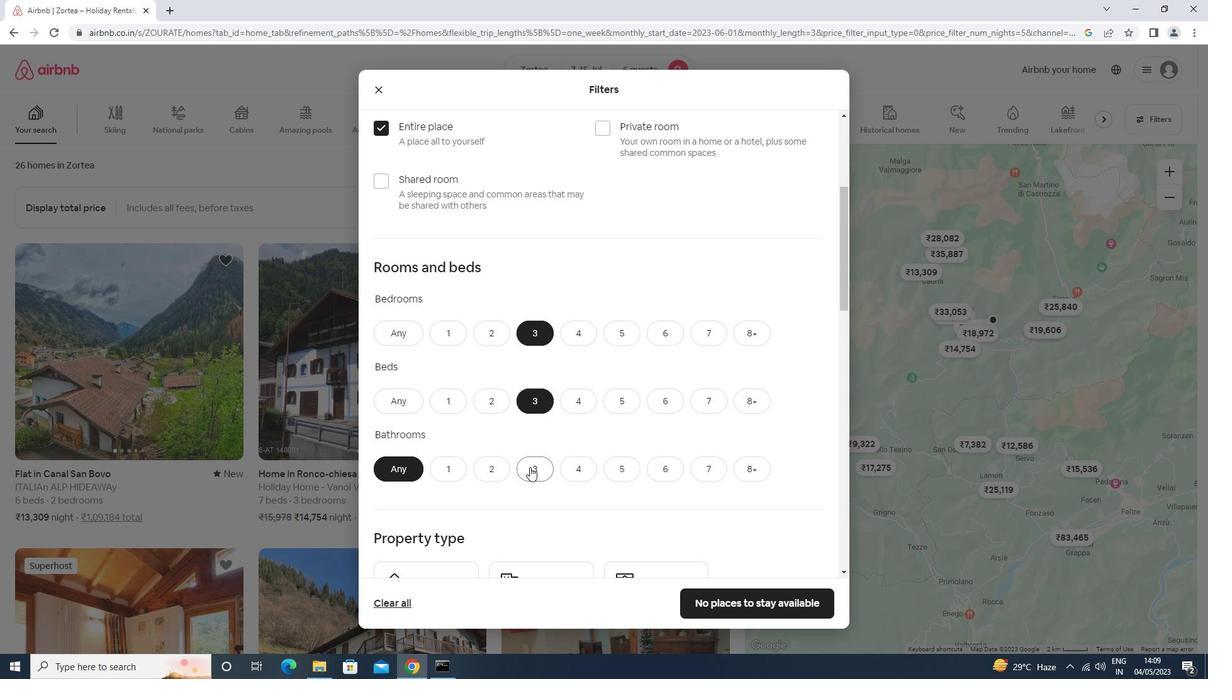 
Action: Mouse moved to (531, 460)
Screenshot: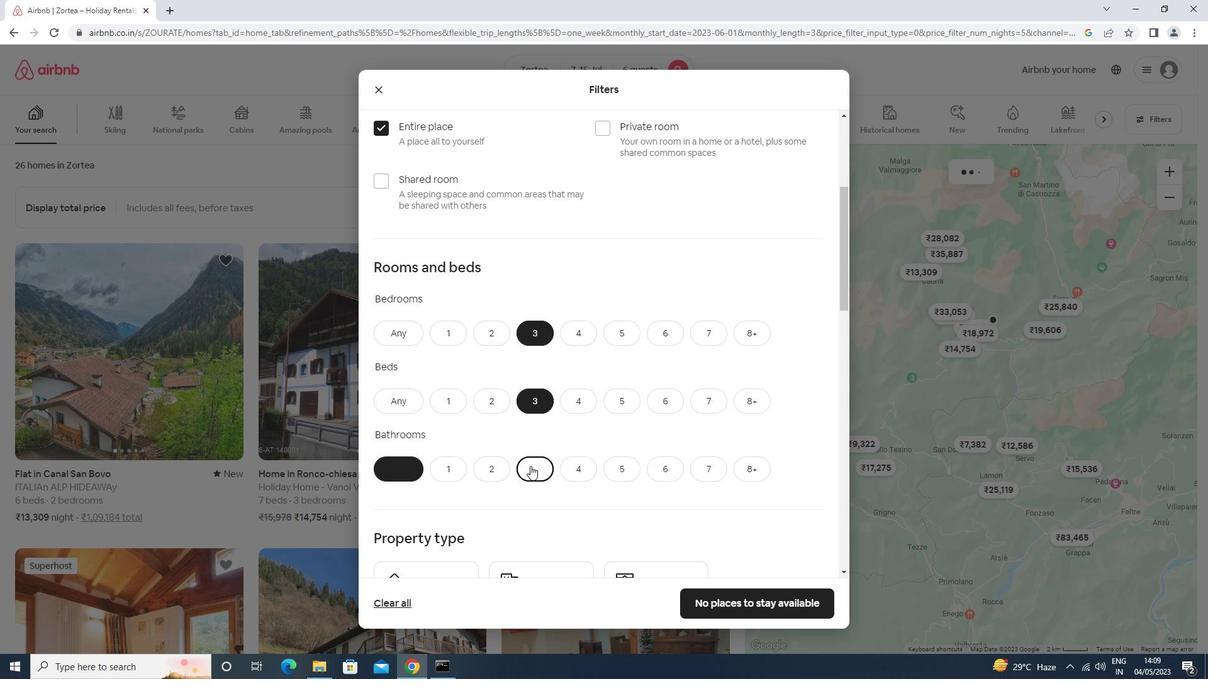 
Action: Mouse scrolled (531, 459) with delta (0, 0)
Screenshot: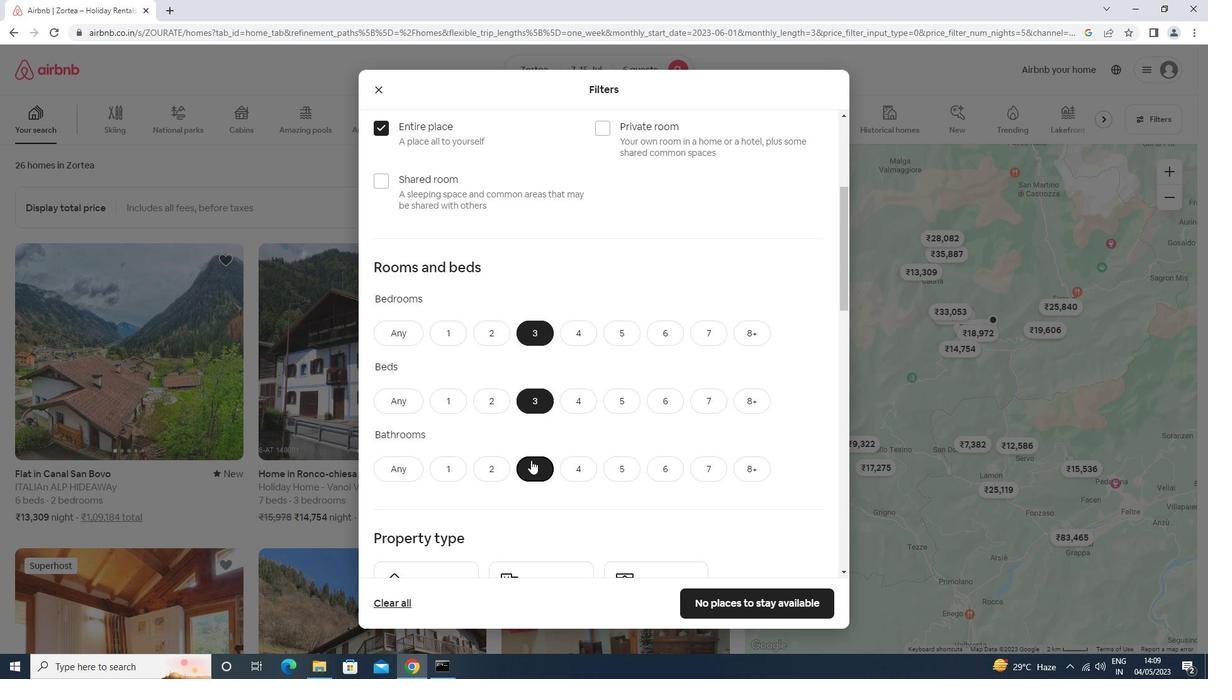 
Action: Mouse scrolled (531, 459) with delta (0, 0)
Screenshot: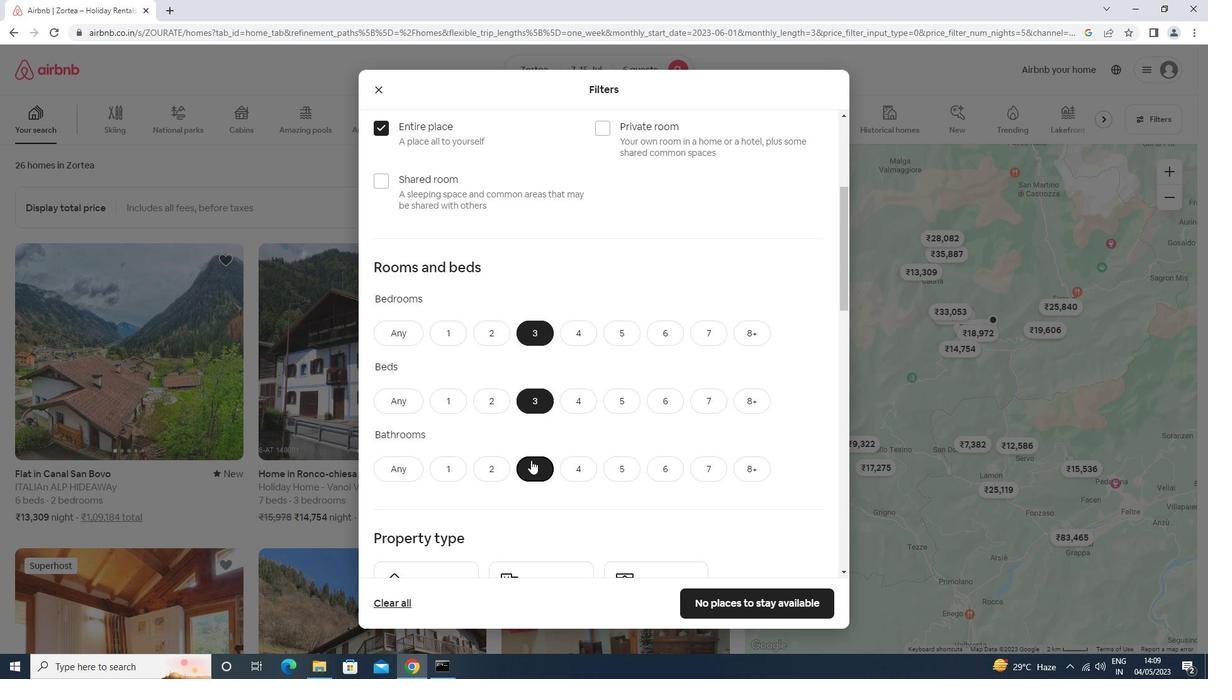 
Action: Mouse scrolled (531, 459) with delta (0, 0)
Screenshot: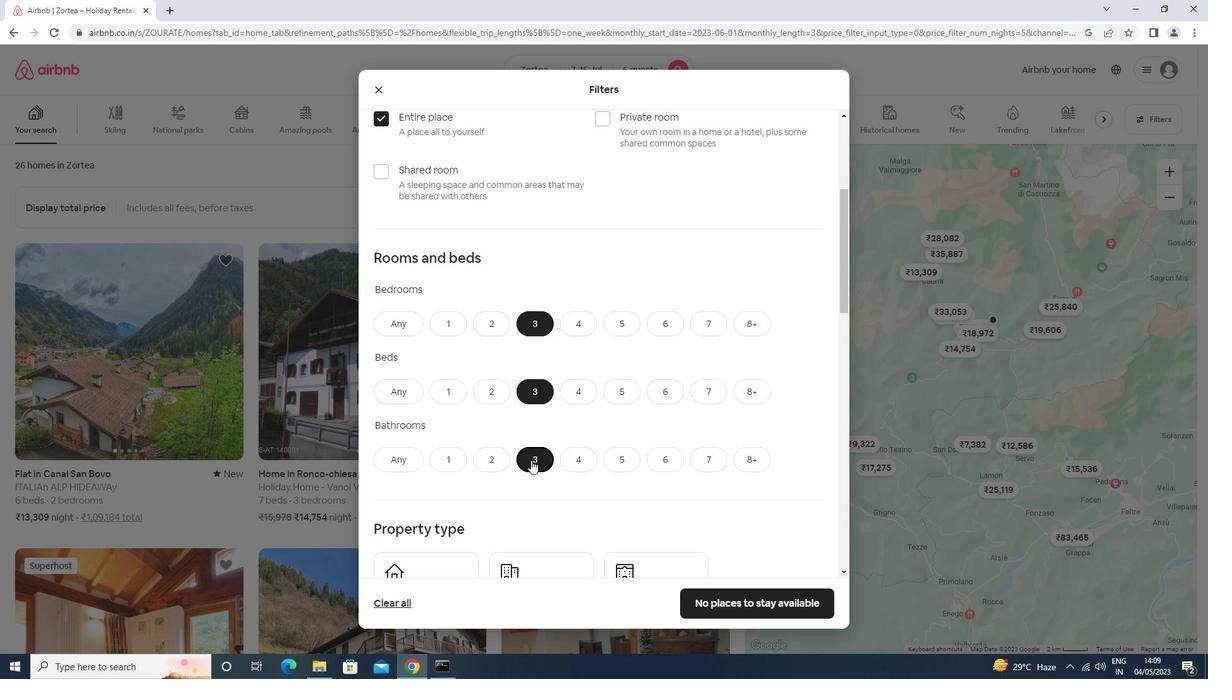 
Action: Mouse moved to (456, 423)
Screenshot: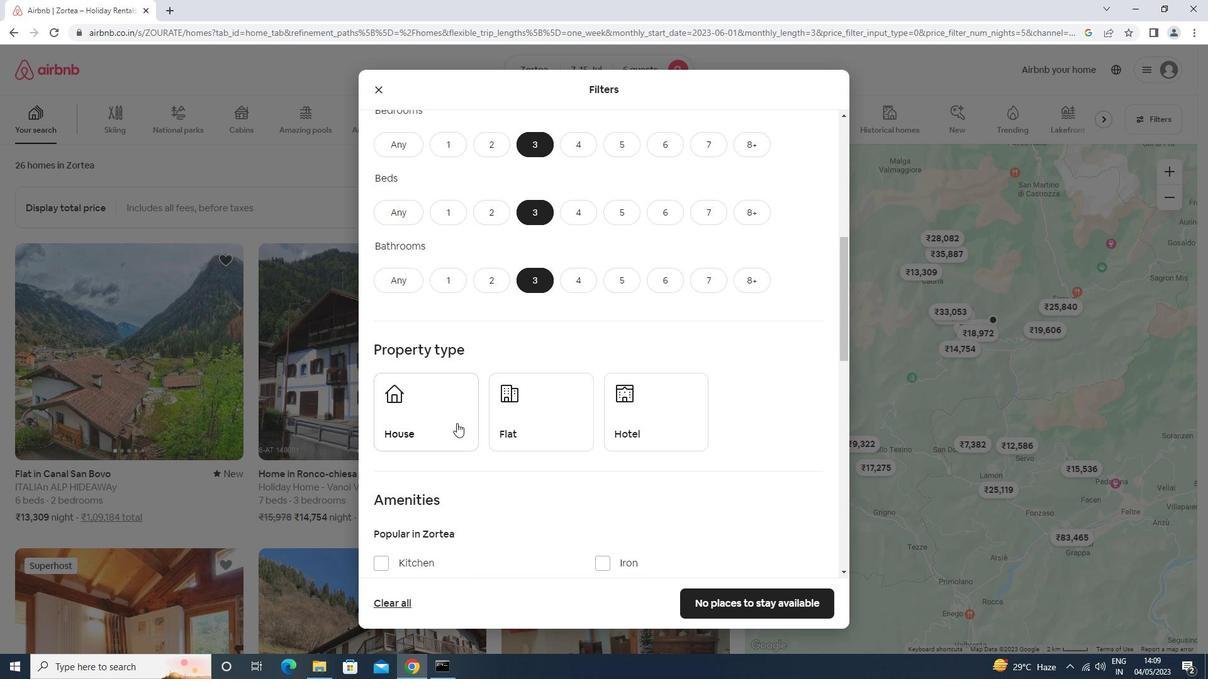 
Action: Mouse pressed left at (456, 423)
Screenshot: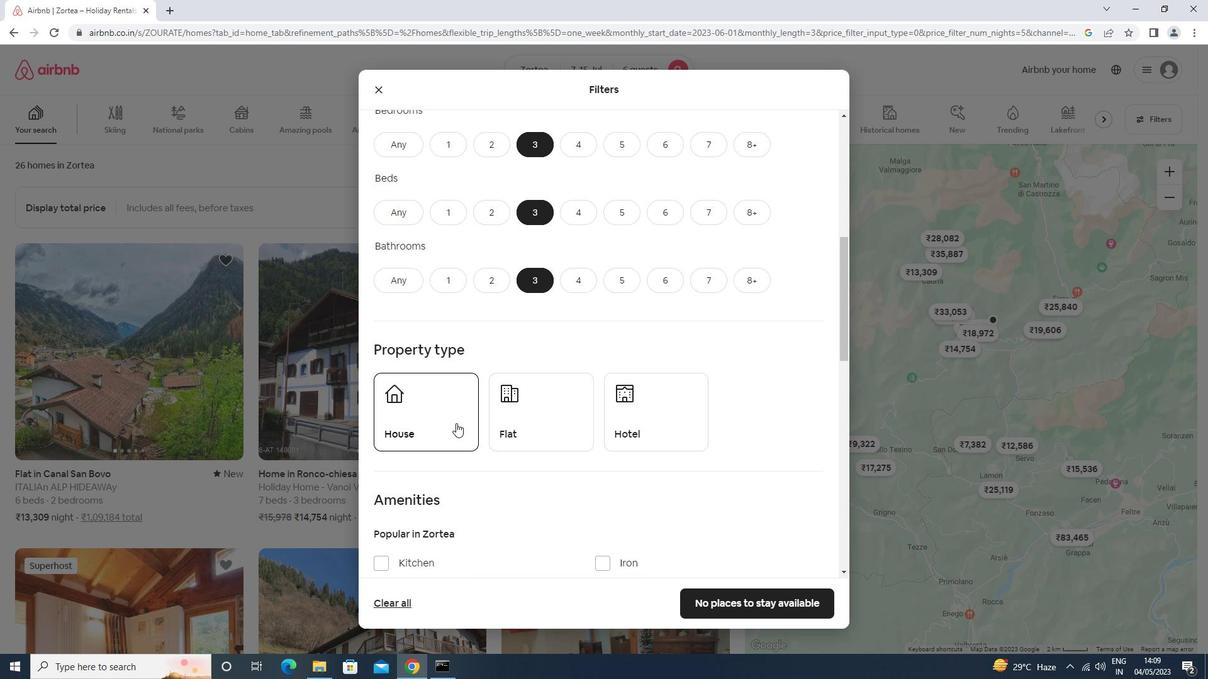 
Action: Mouse moved to (527, 425)
Screenshot: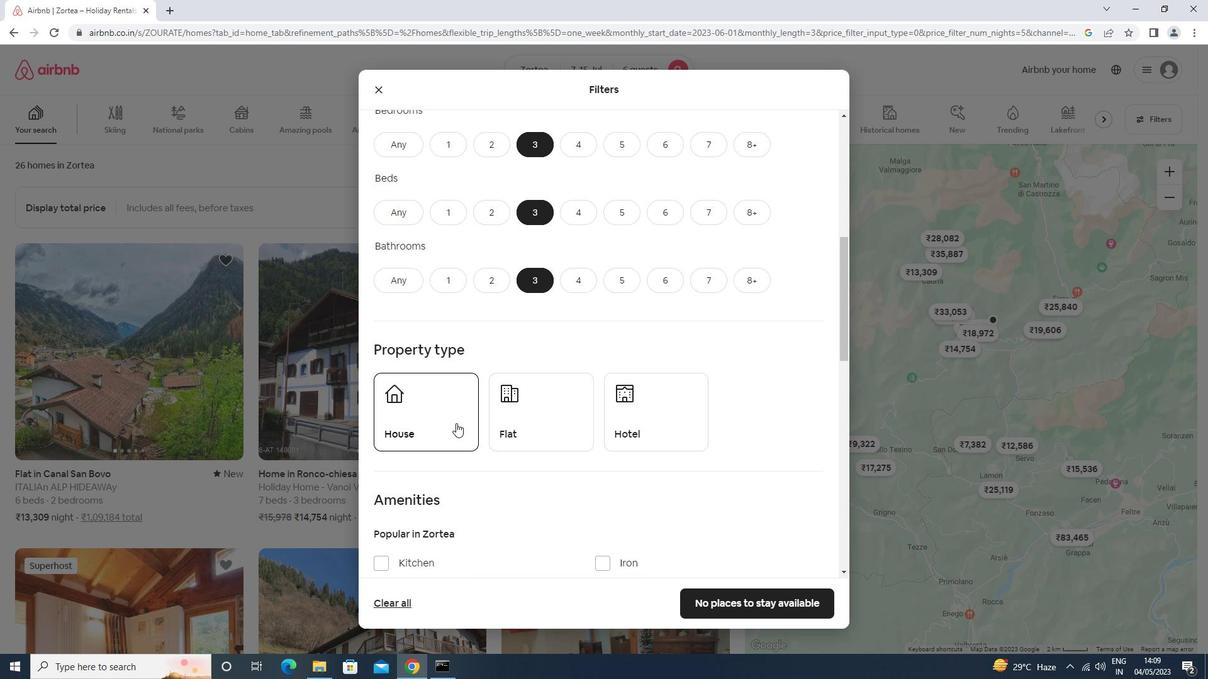 
Action: Mouse pressed left at (527, 425)
Screenshot: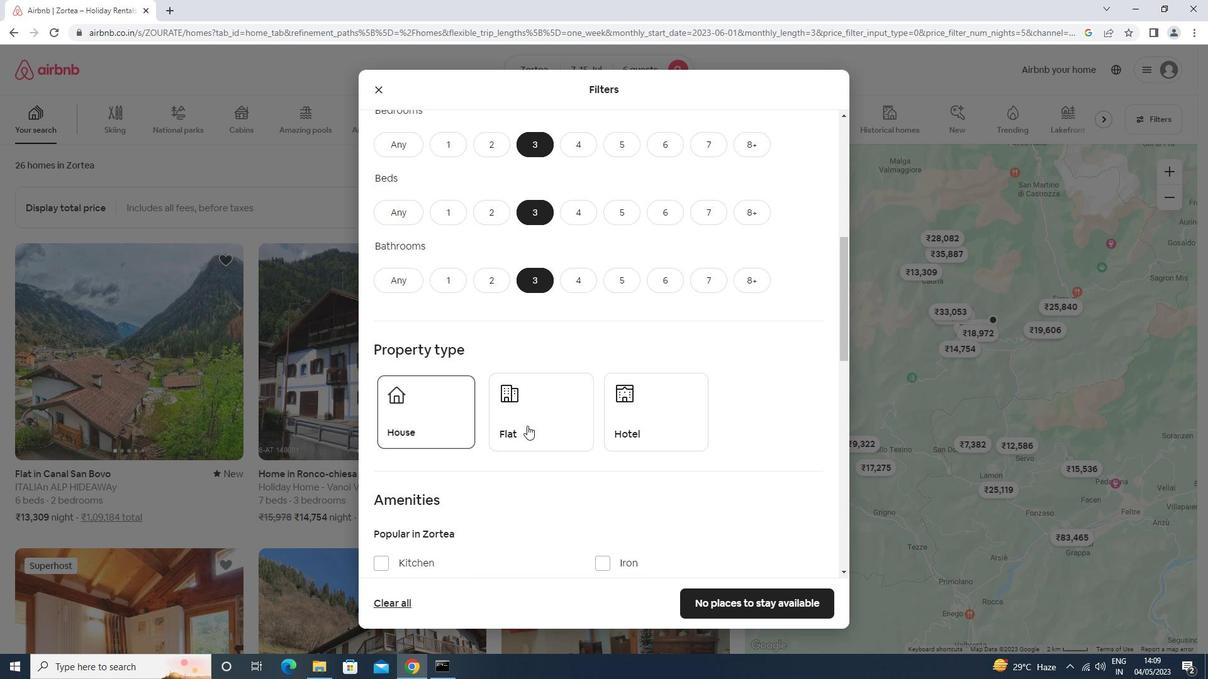 
Action: Mouse moved to (654, 427)
Screenshot: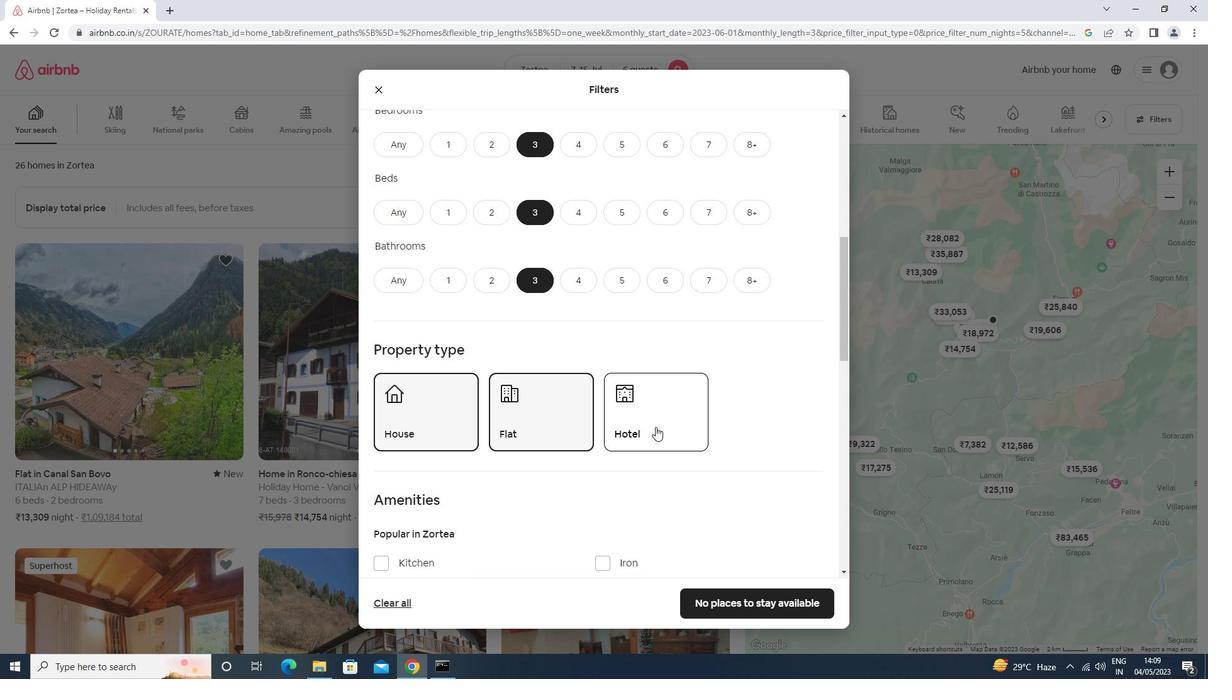 
Action: Mouse scrolled (654, 426) with delta (0, 0)
Screenshot: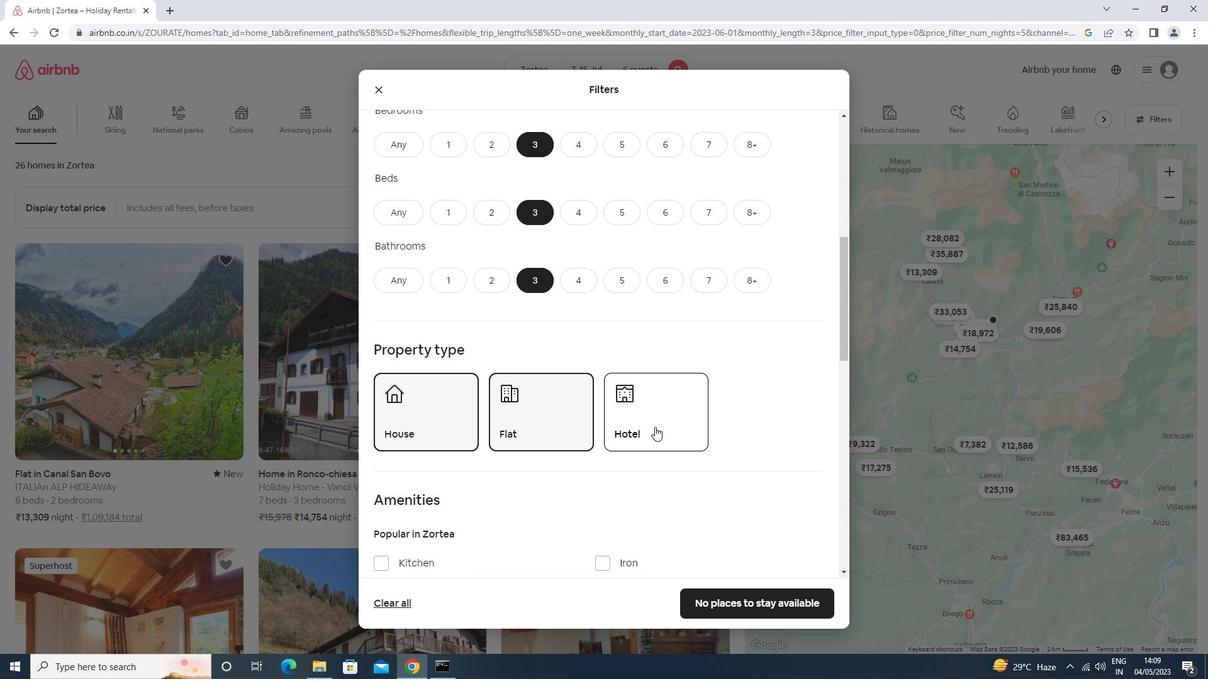 
Action: Mouse scrolled (654, 426) with delta (0, 0)
Screenshot: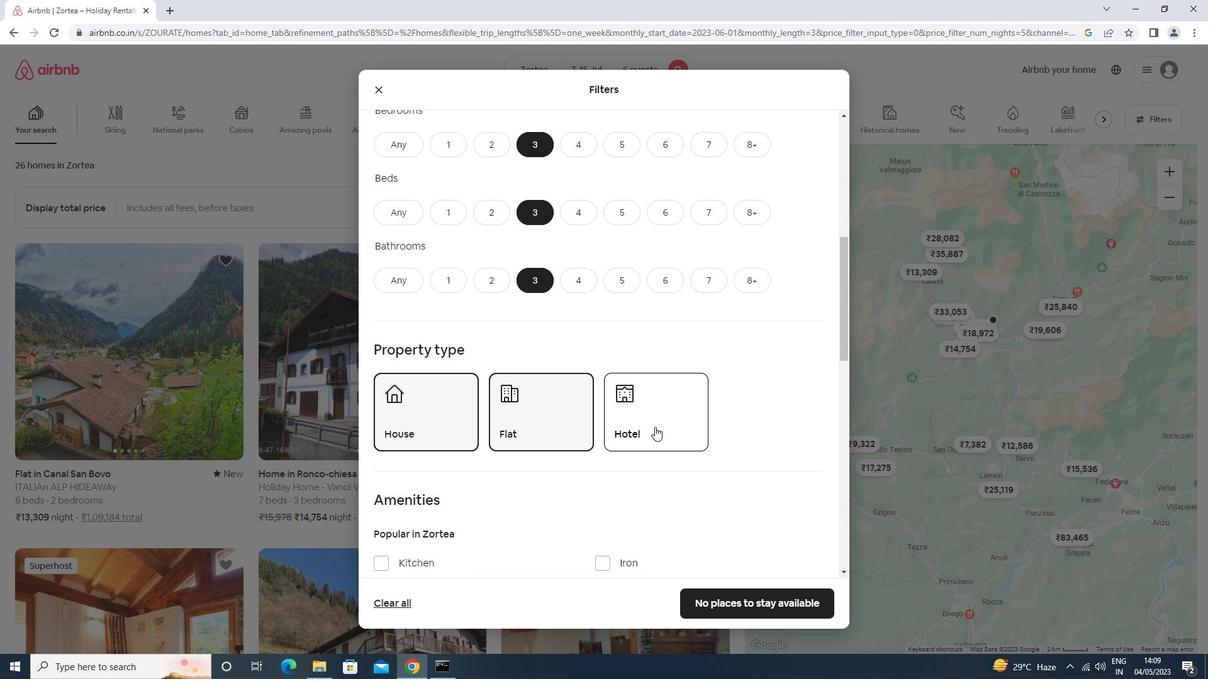 
Action: Mouse scrolled (654, 426) with delta (0, 0)
Screenshot: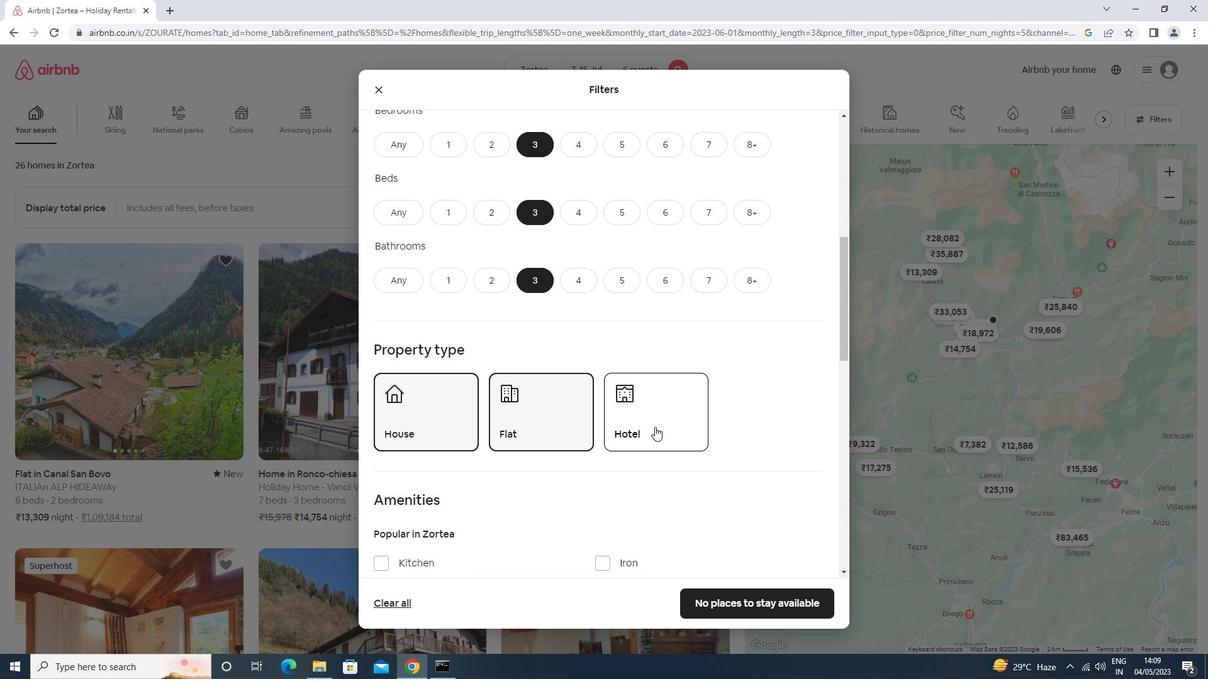 
Action: Mouse scrolled (654, 426) with delta (0, 0)
Screenshot: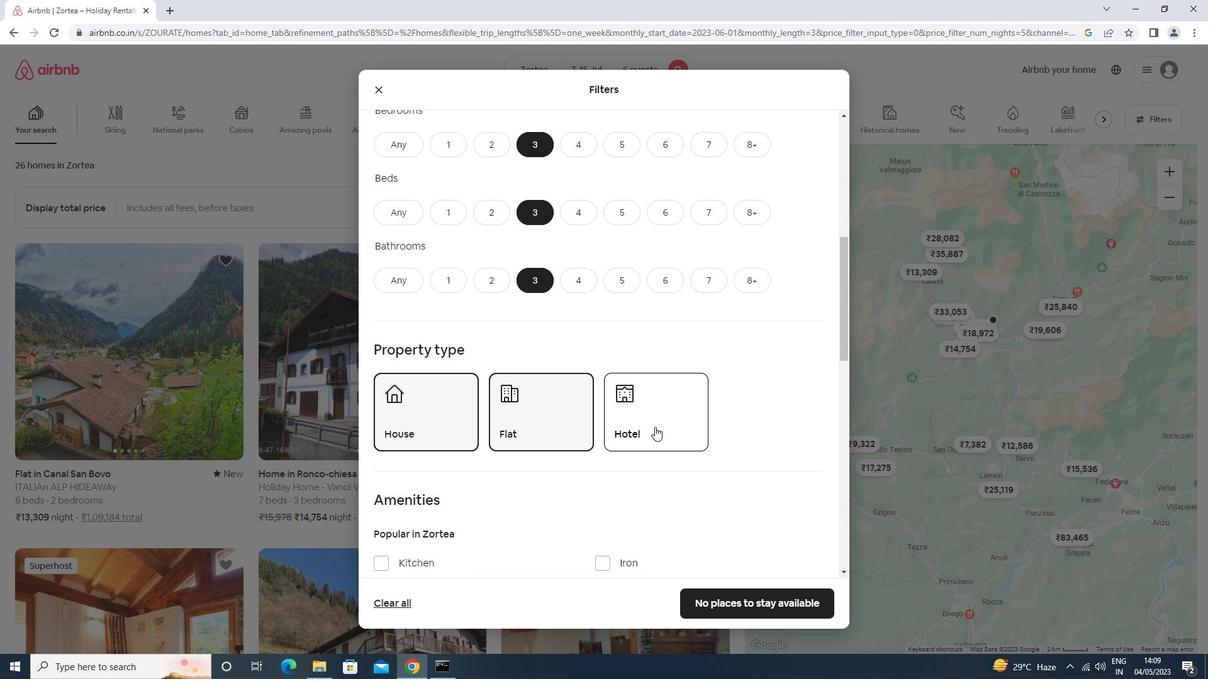 
Action: Mouse moved to (398, 337)
Screenshot: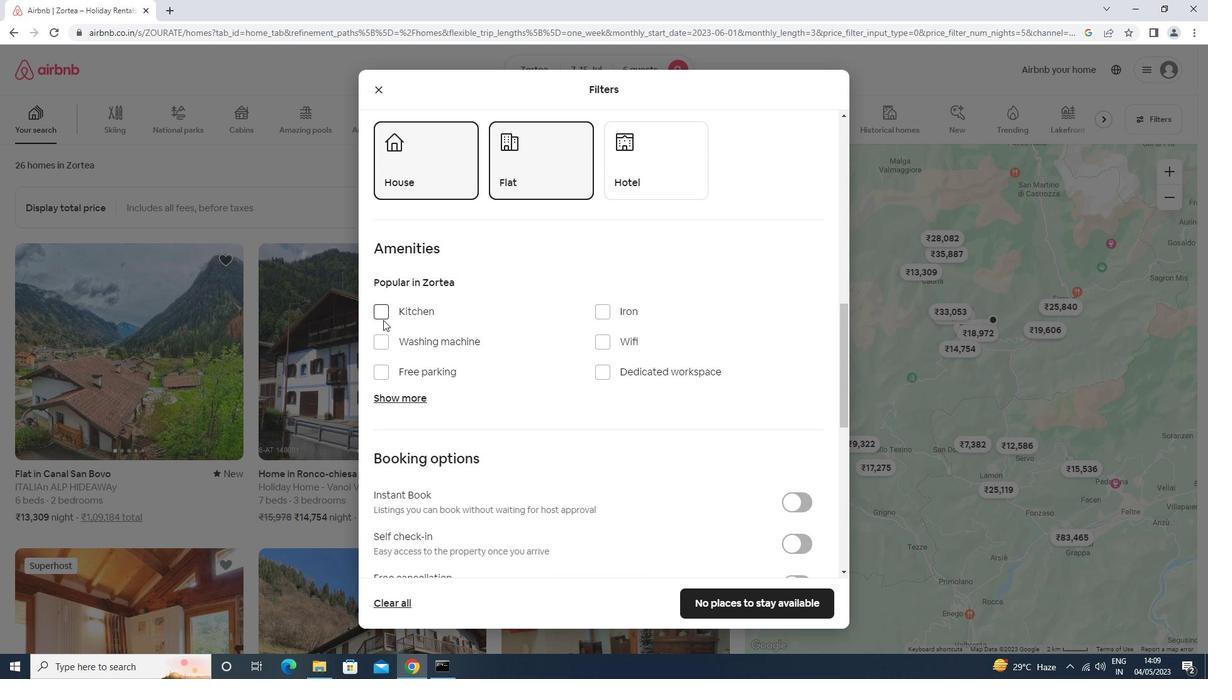 
Action: Mouse pressed left at (398, 337)
Screenshot: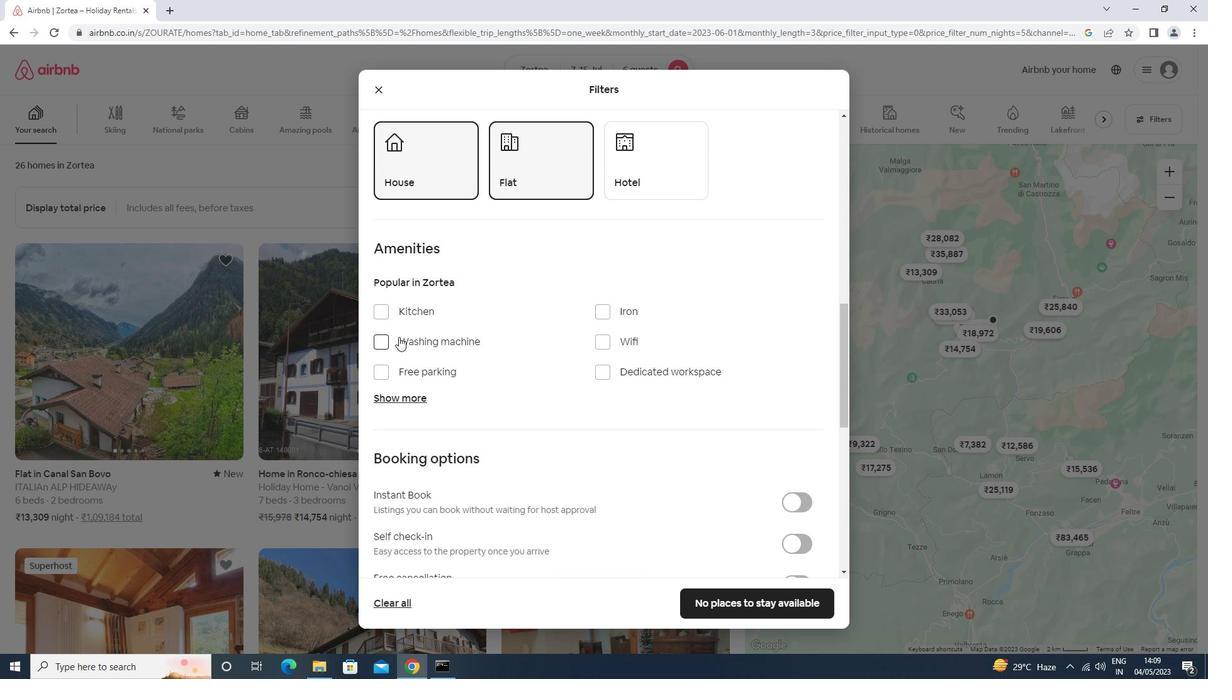 
Action: Mouse scrolled (398, 336) with delta (0, 0)
Screenshot: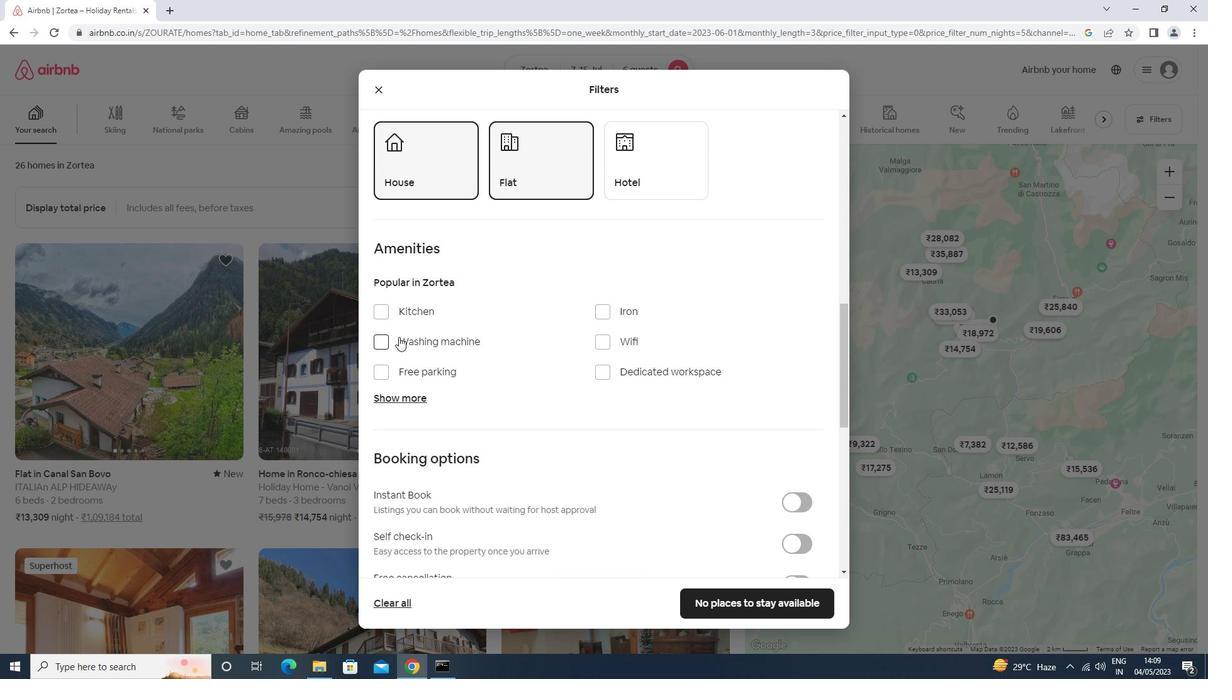 
Action: Mouse scrolled (398, 336) with delta (0, 0)
Screenshot: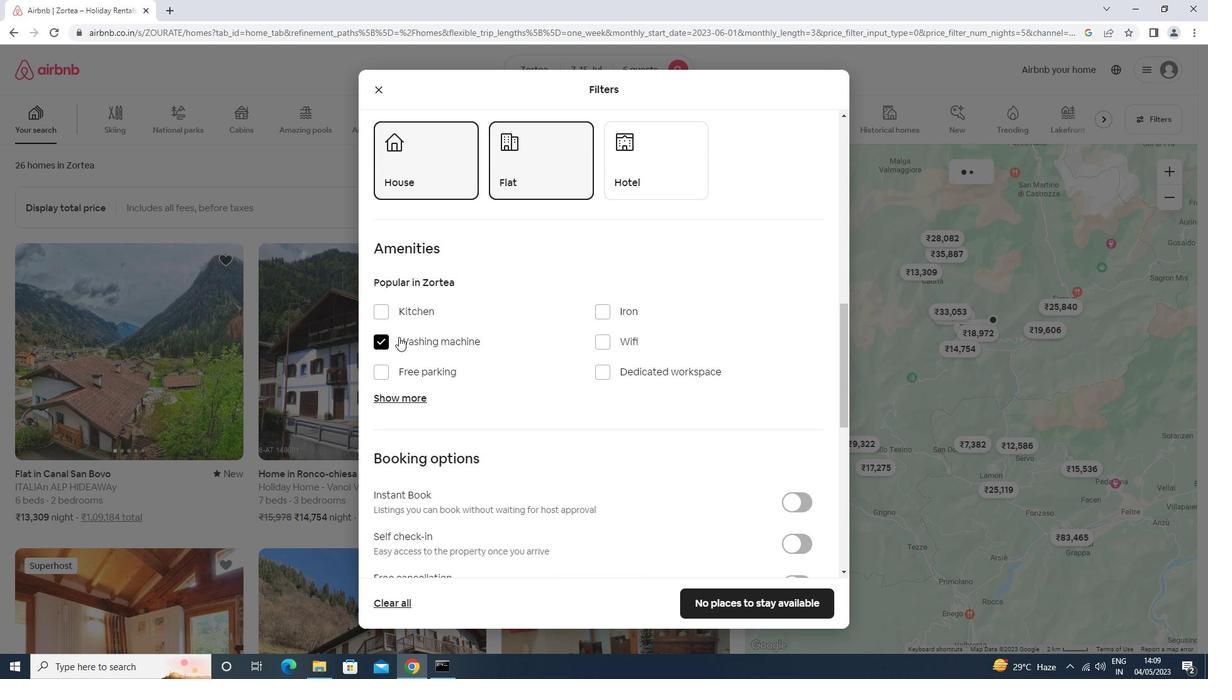 
Action: Mouse scrolled (398, 336) with delta (0, 0)
Screenshot: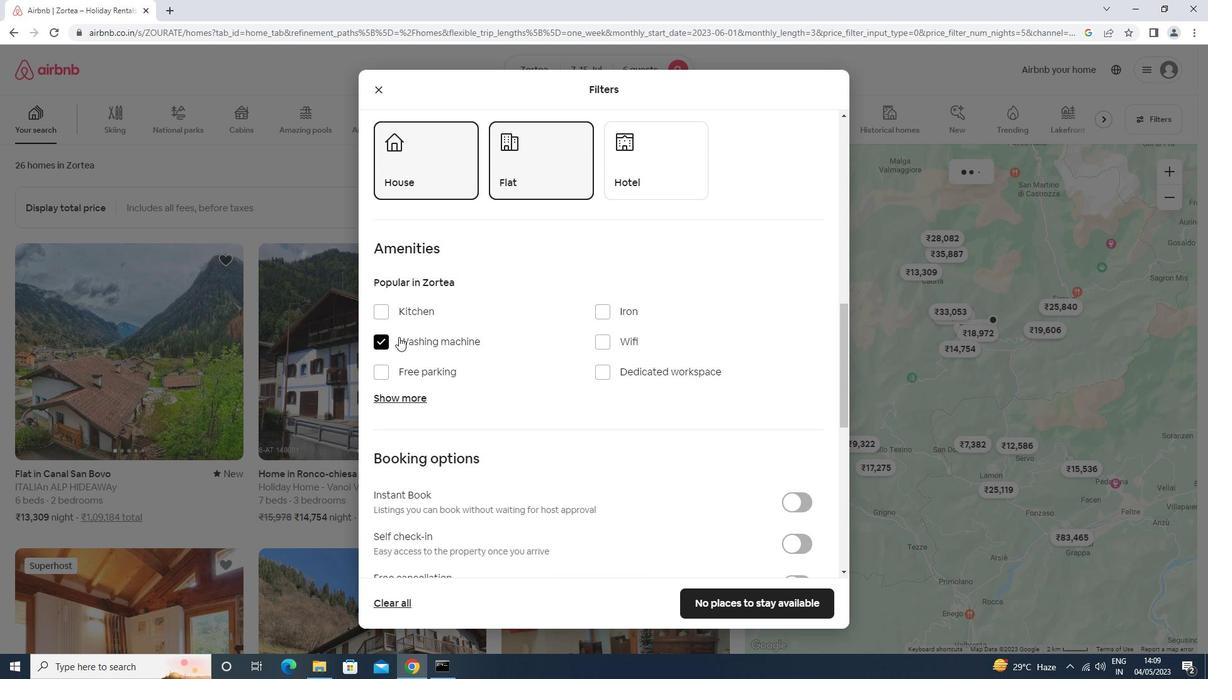 
Action: Mouse scrolled (398, 336) with delta (0, 0)
Screenshot: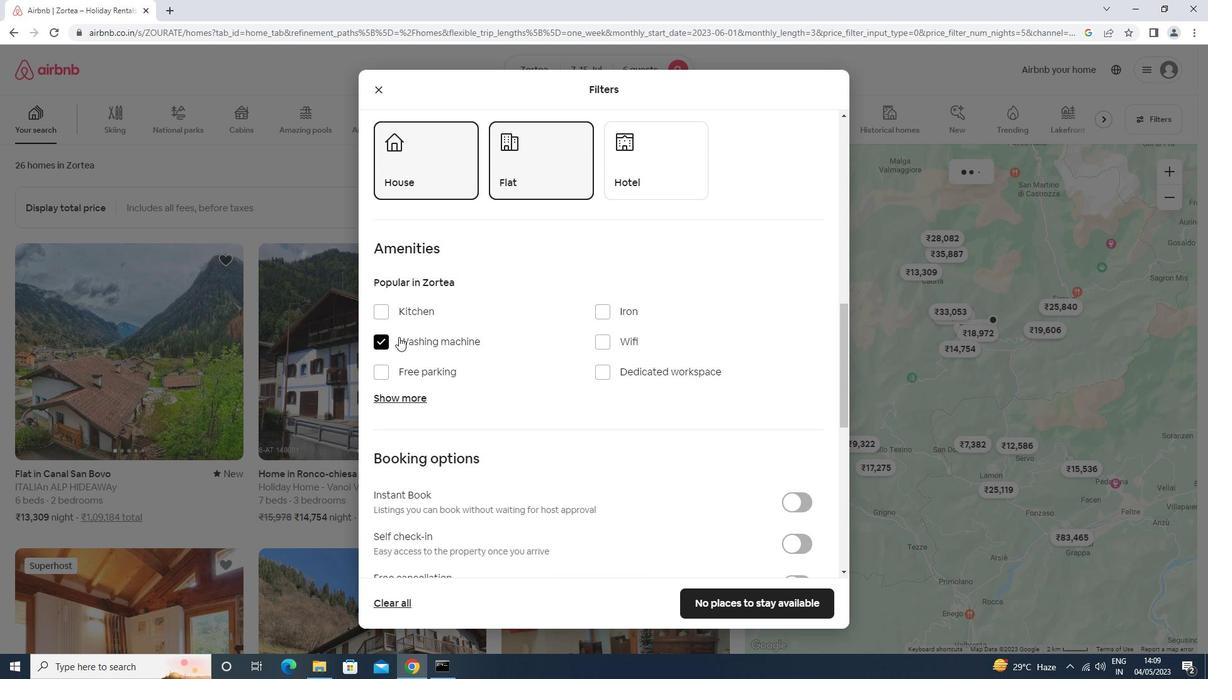 
Action: Mouse moved to (802, 297)
Screenshot: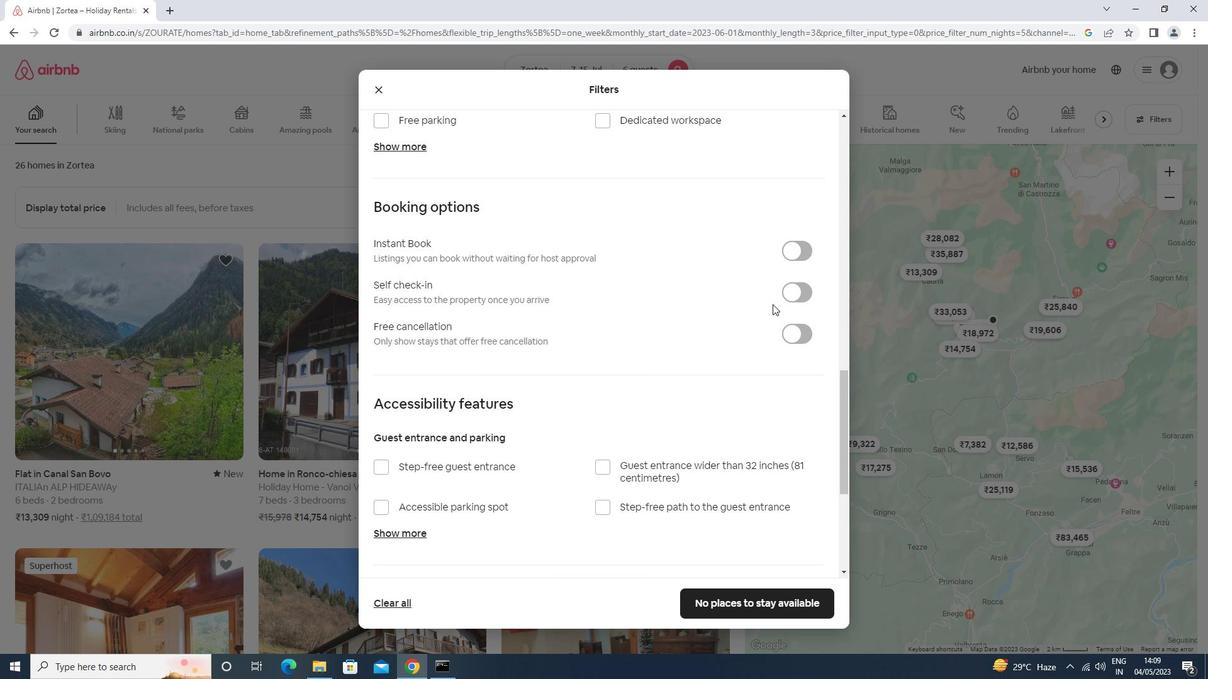 
Action: Mouse pressed left at (802, 297)
Screenshot: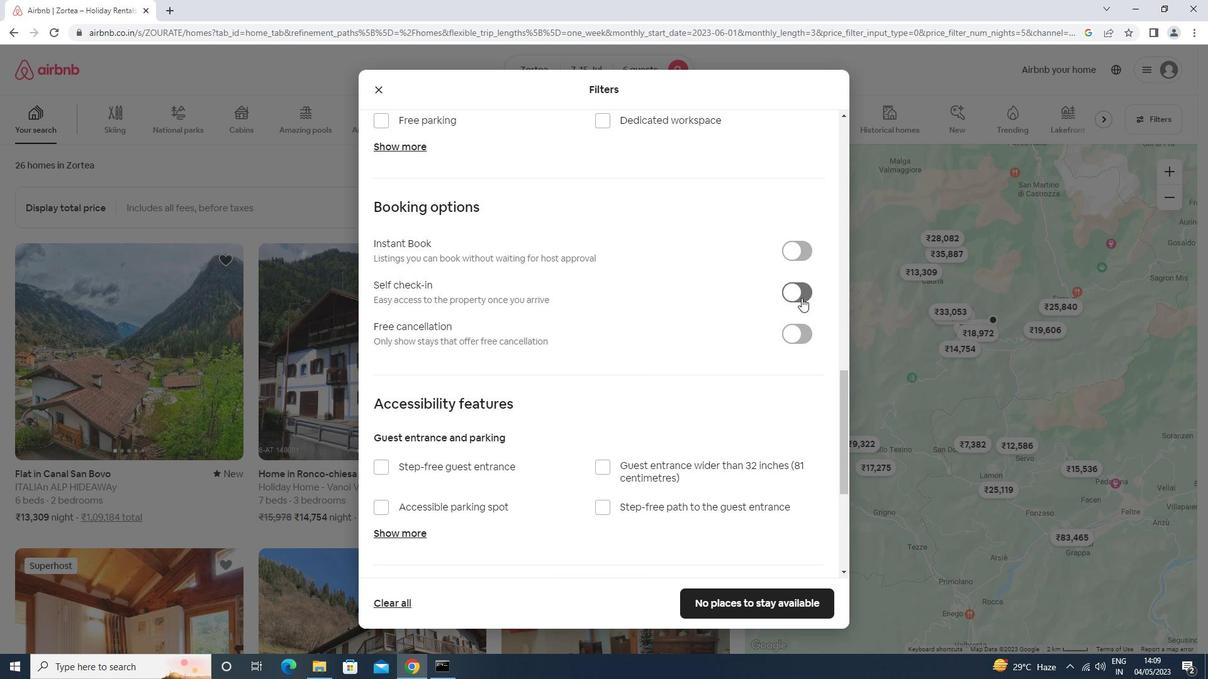 
Action: Mouse moved to (780, 303)
Screenshot: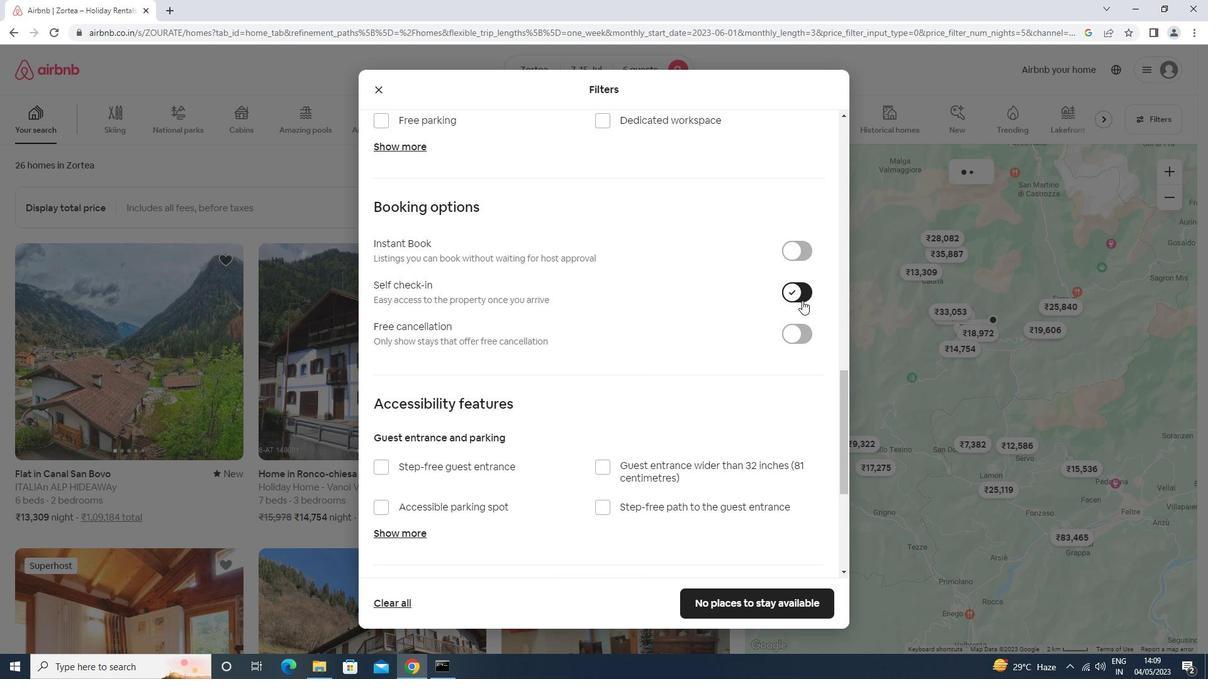 
Action: Mouse scrolled (780, 303) with delta (0, 0)
Screenshot: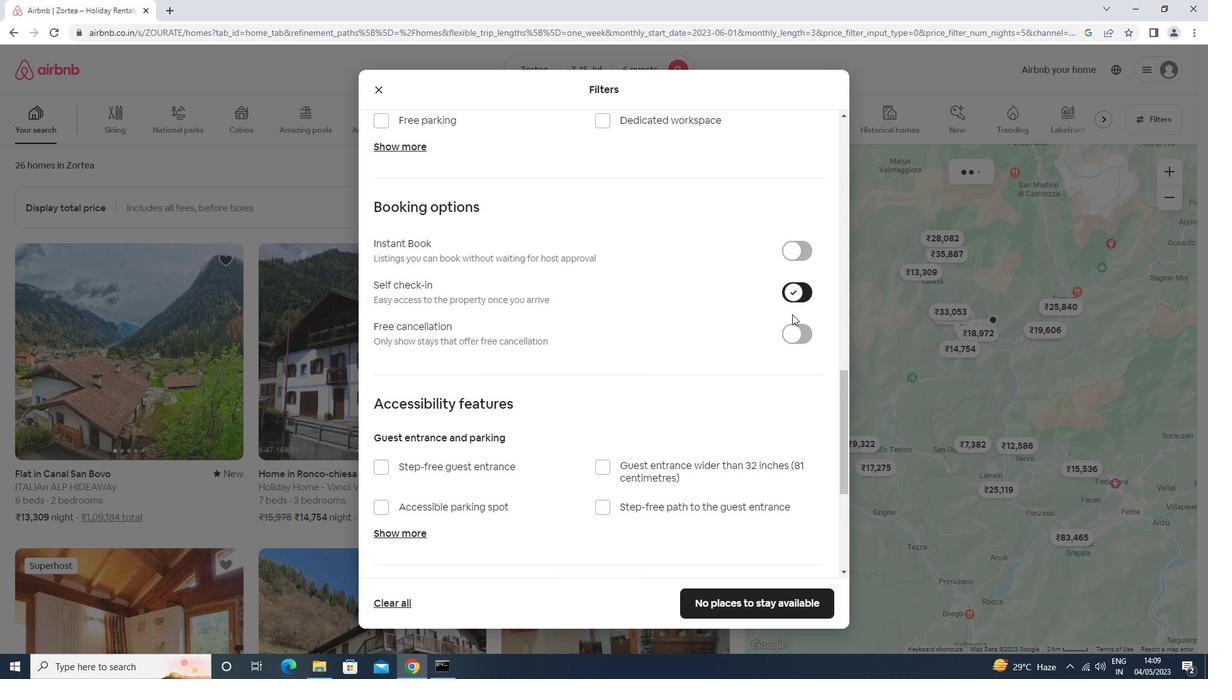 
Action: Mouse scrolled (780, 303) with delta (0, 0)
Screenshot: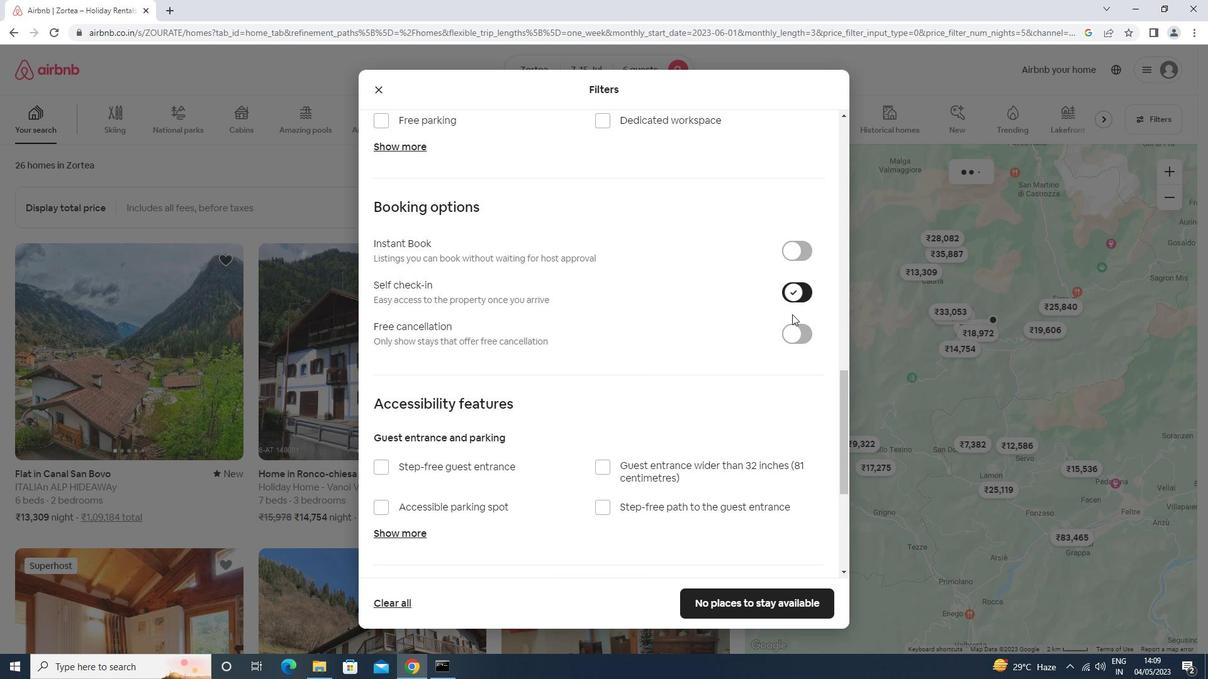 
Action: Mouse scrolled (780, 303) with delta (0, 0)
Screenshot: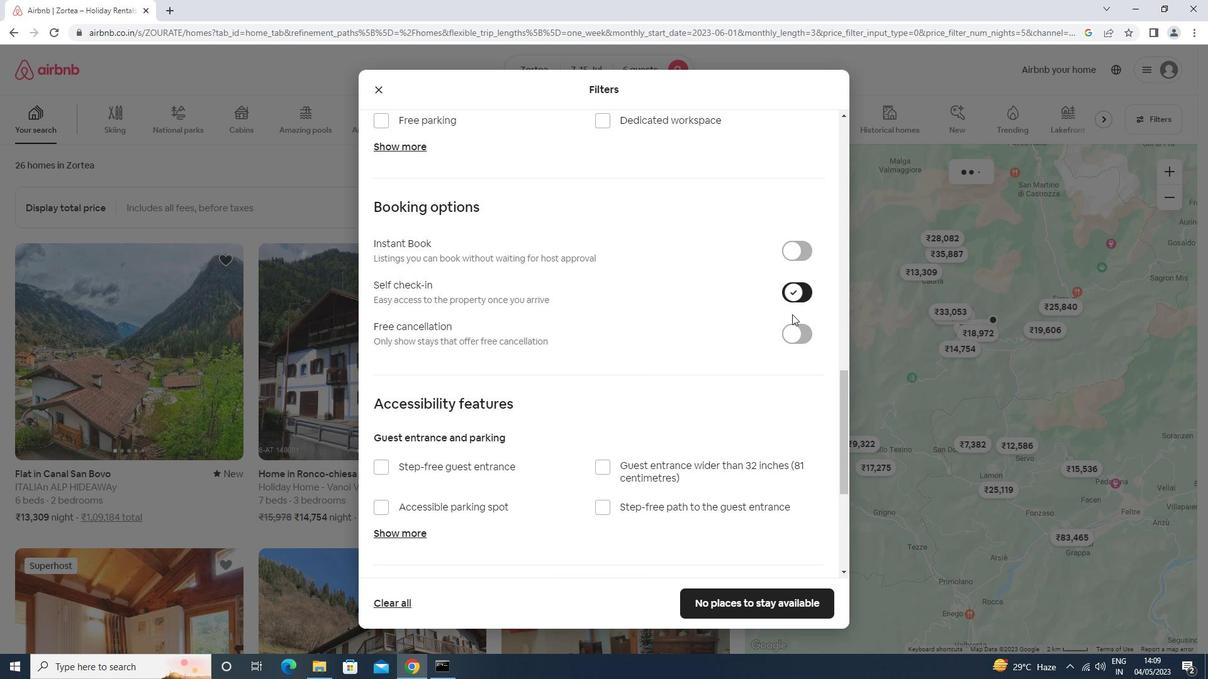 
Action: Mouse scrolled (780, 303) with delta (0, 0)
Screenshot: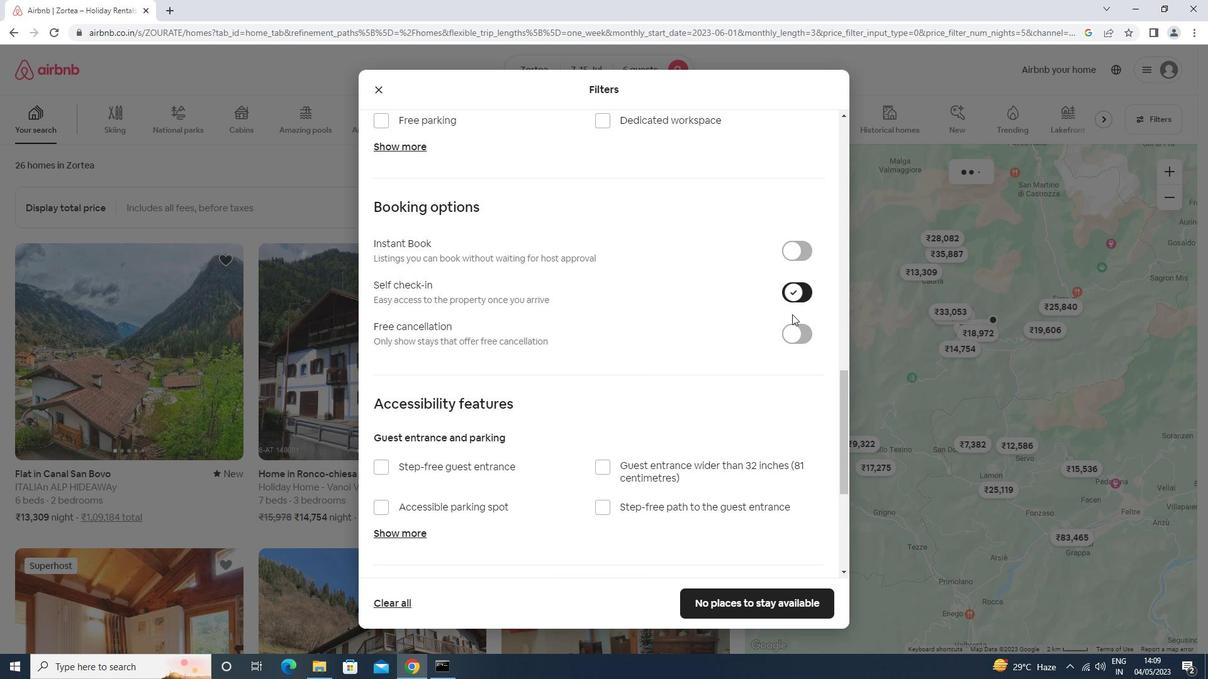 
Action: Mouse scrolled (780, 304) with delta (0, 0)
Screenshot: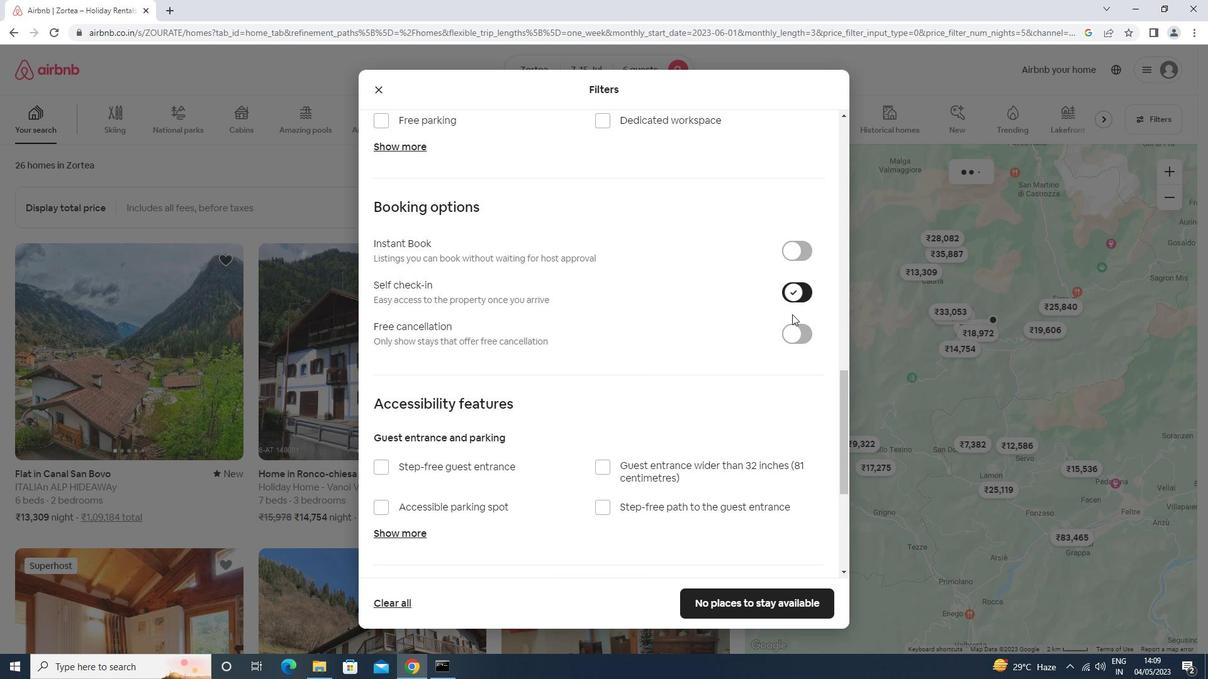 
Action: Mouse scrolled (780, 303) with delta (0, 0)
Screenshot: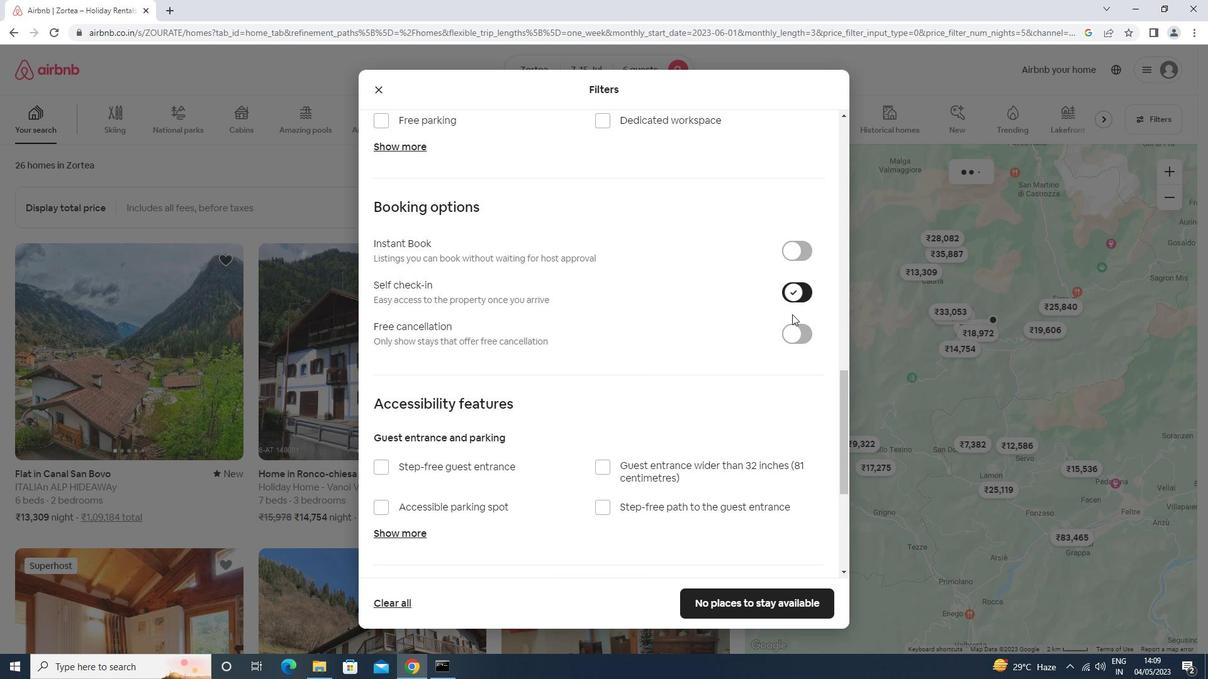 
Action: Mouse moved to (772, 310)
Screenshot: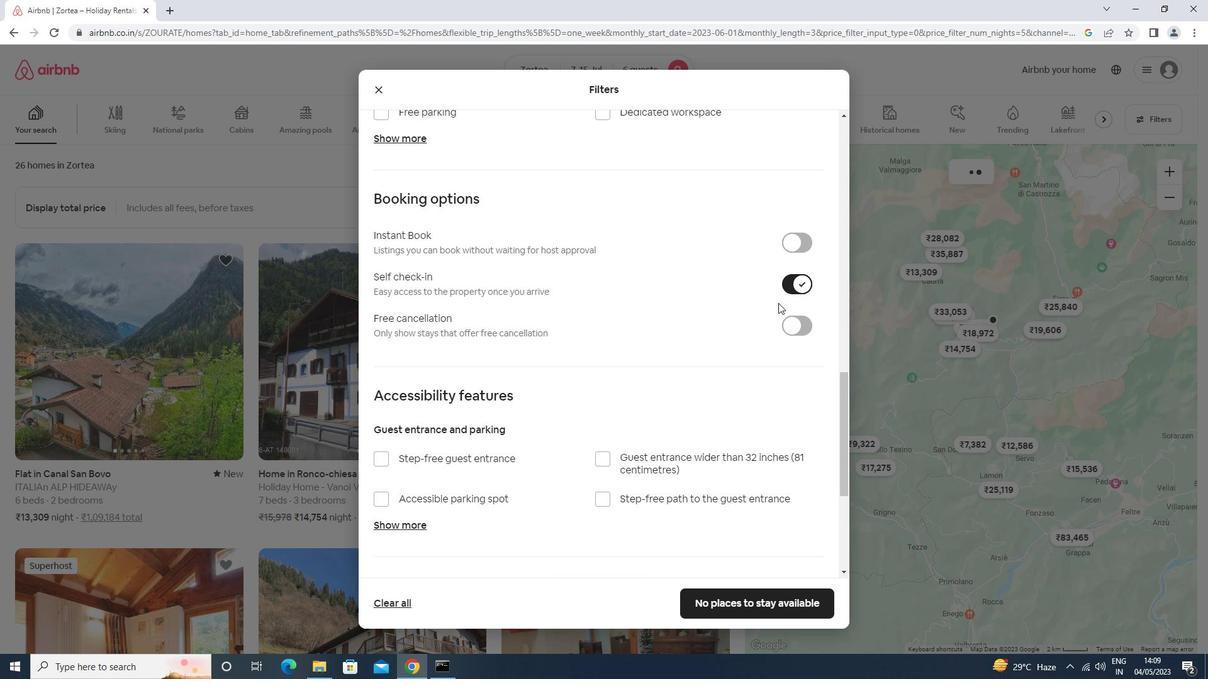 
Action: Mouse scrolled (772, 310) with delta (0, 0)
Screenshot: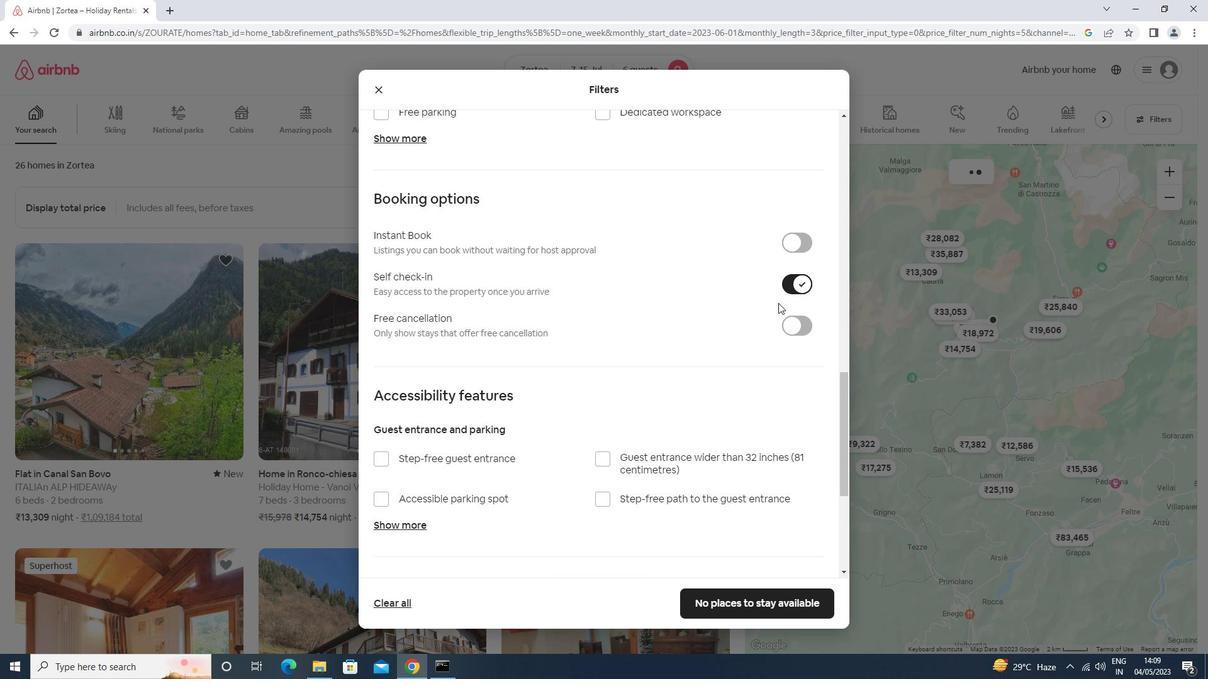 
Action: Mouse moved to (766, 317)
Screenshot: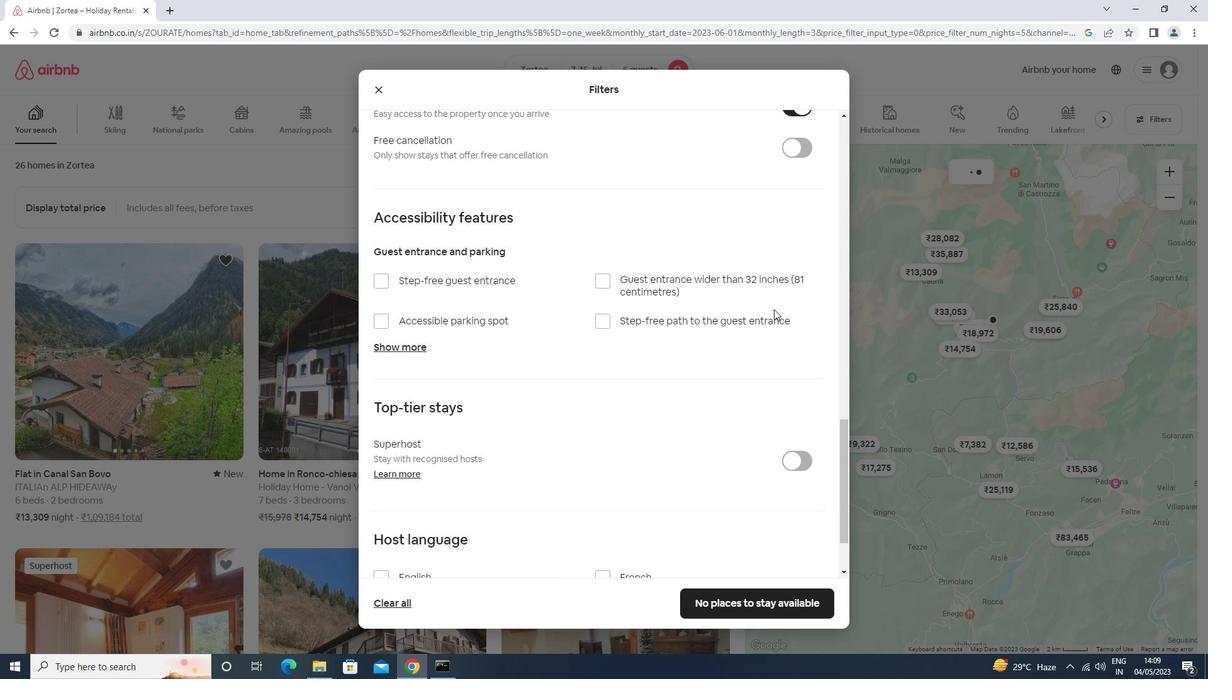 
Action: Mouse scrolled (766, 317) with delta (0, 0)
Screenshot: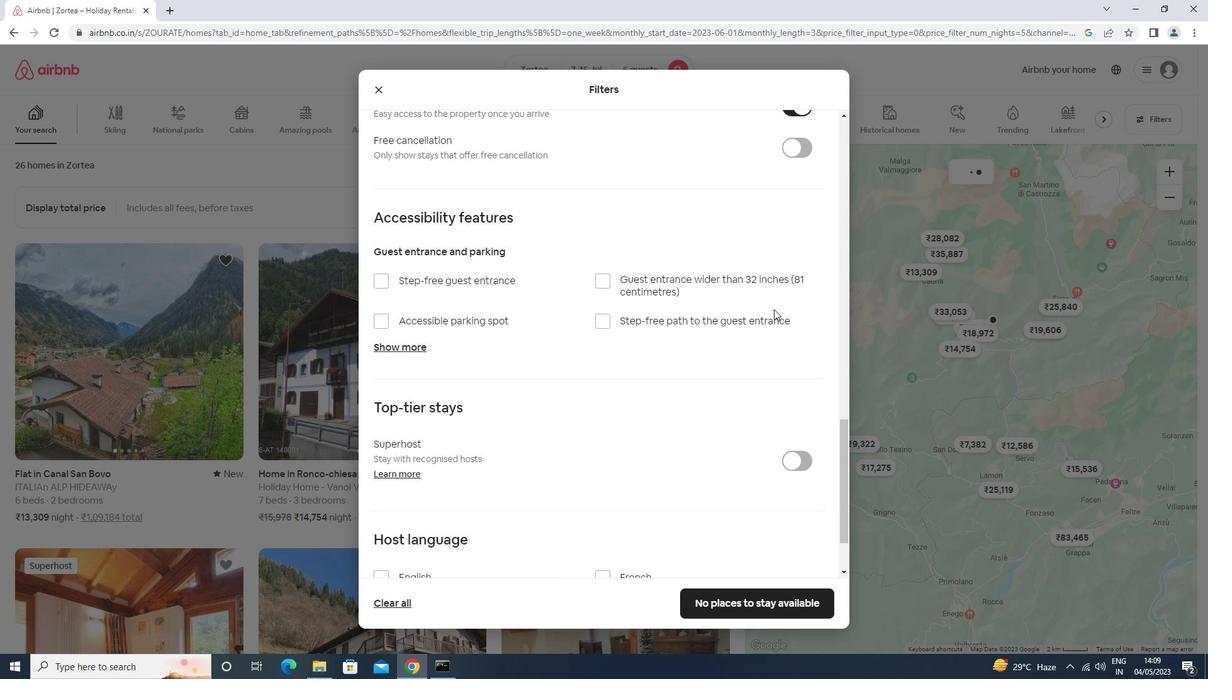 
Action: Mouse moved to (766, 319)
Screenshot: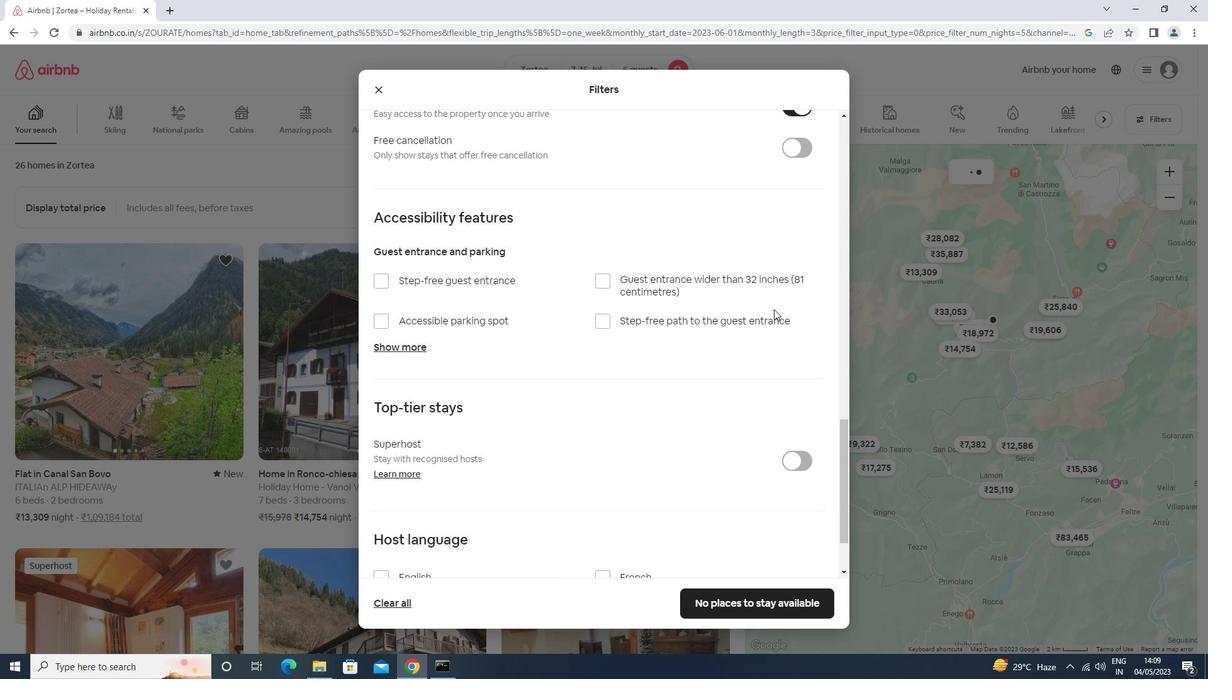 
Action: Mouse scrolled (766, 318) with delta (0, 0)
Screenshot: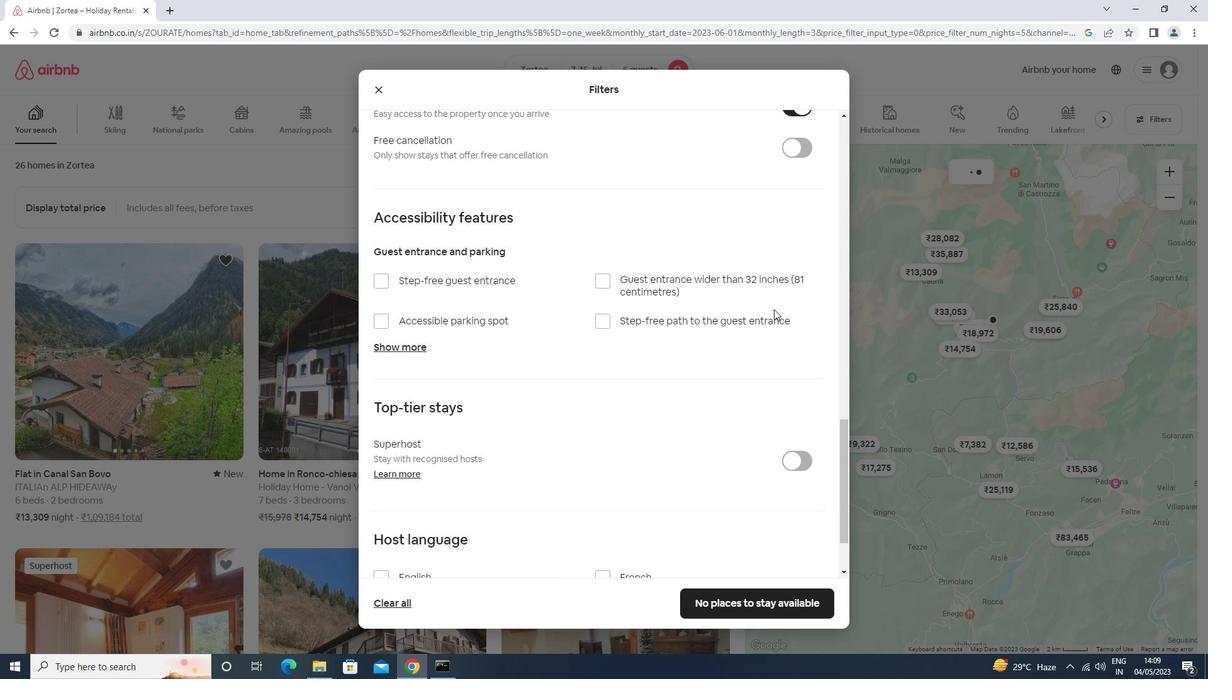 
Action: Mouse scrolled (766, 318) with delta (0, 0)
Screenshot: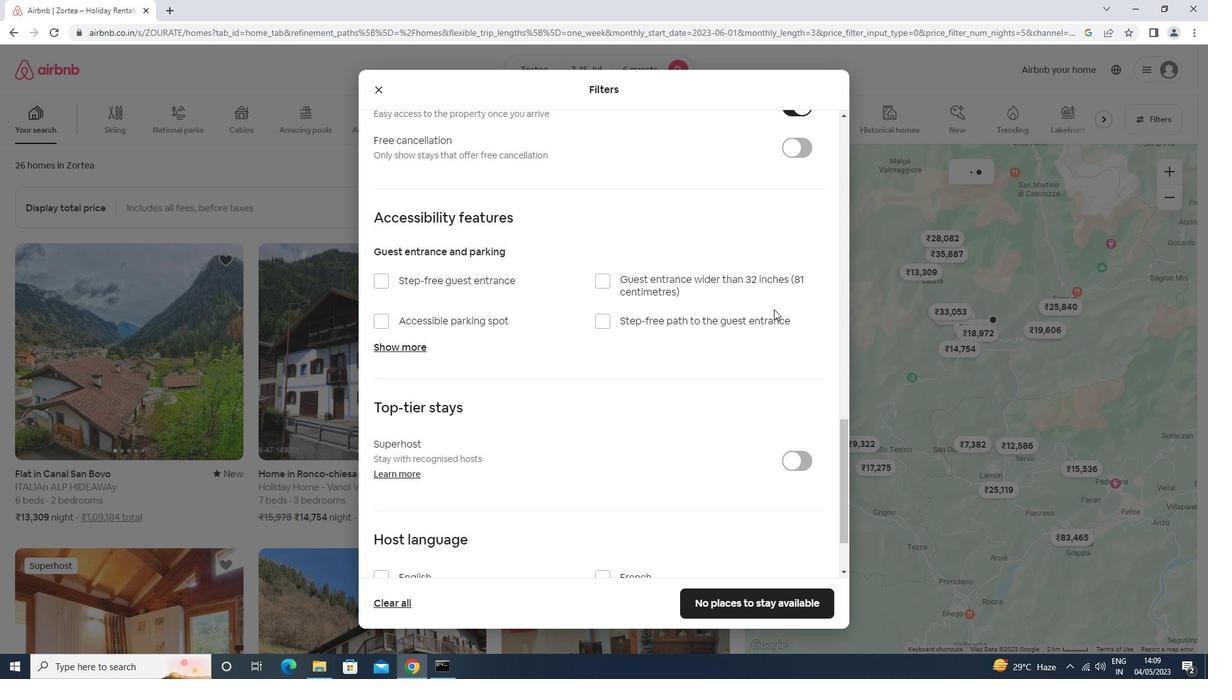 
Action: Mouse moved to (407, 485)
Screenshot: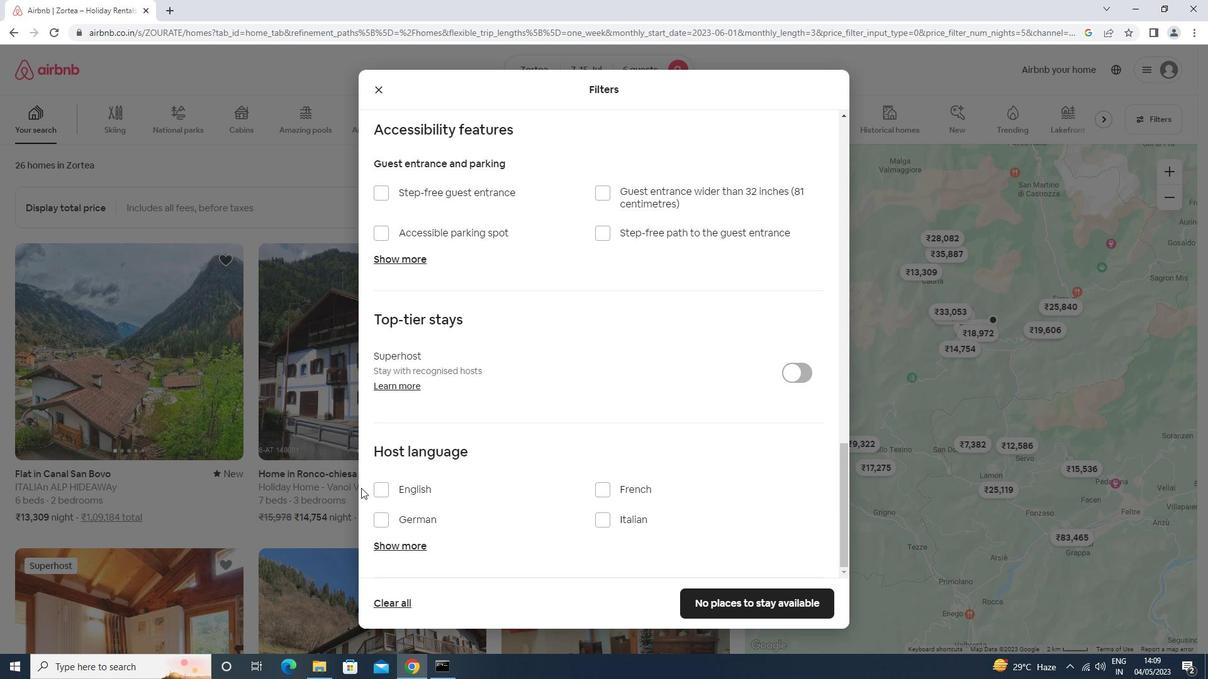 
Action: Mouse pressed left at (407, 485)
Screenshot: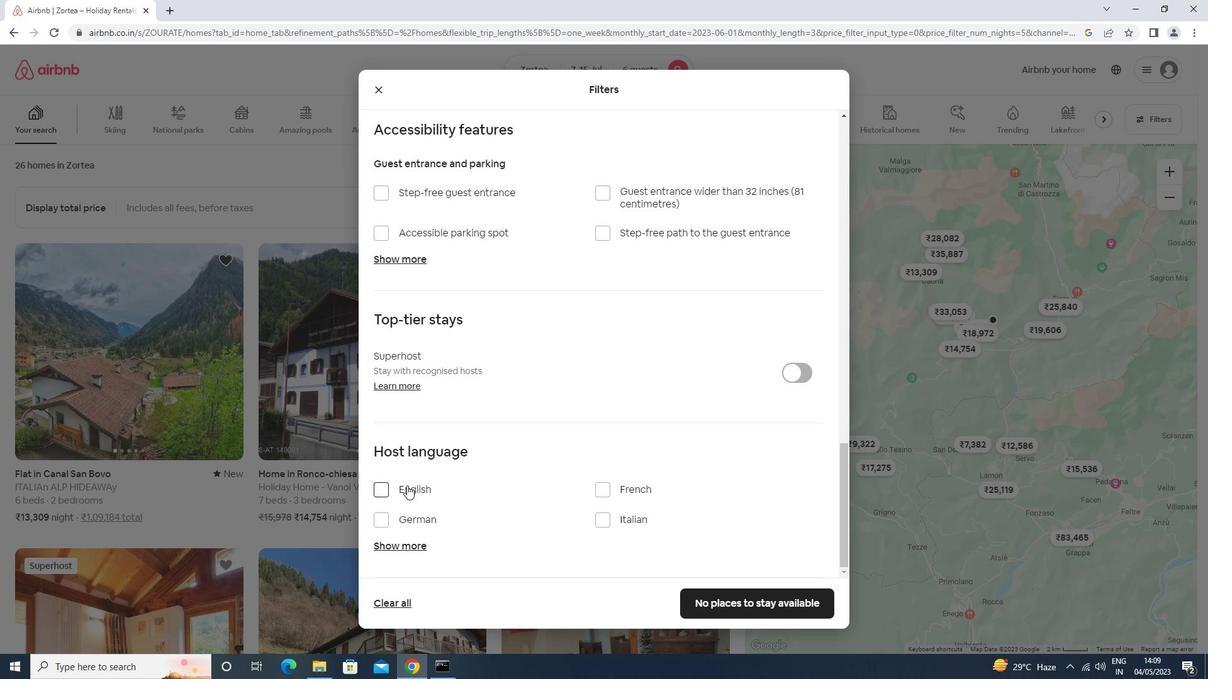 
Action: Mouse moved to (716, 598)
Screenshot: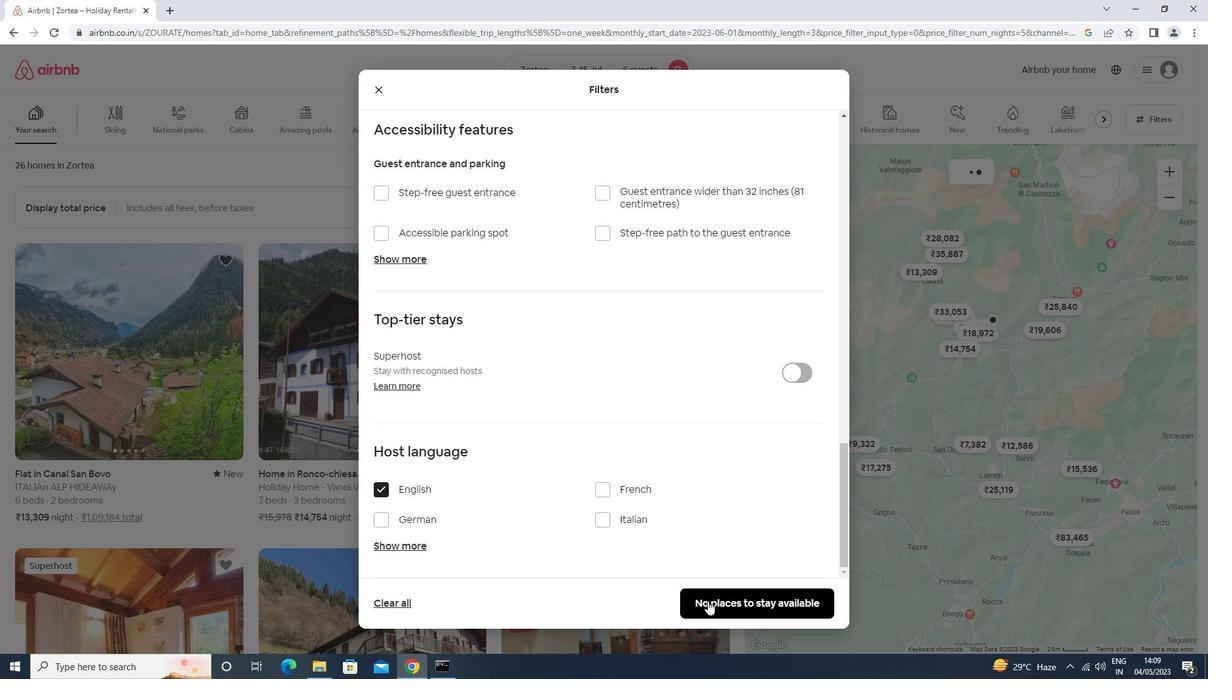 
Action: Mouse pressed left at (716, 598)
Screenshot: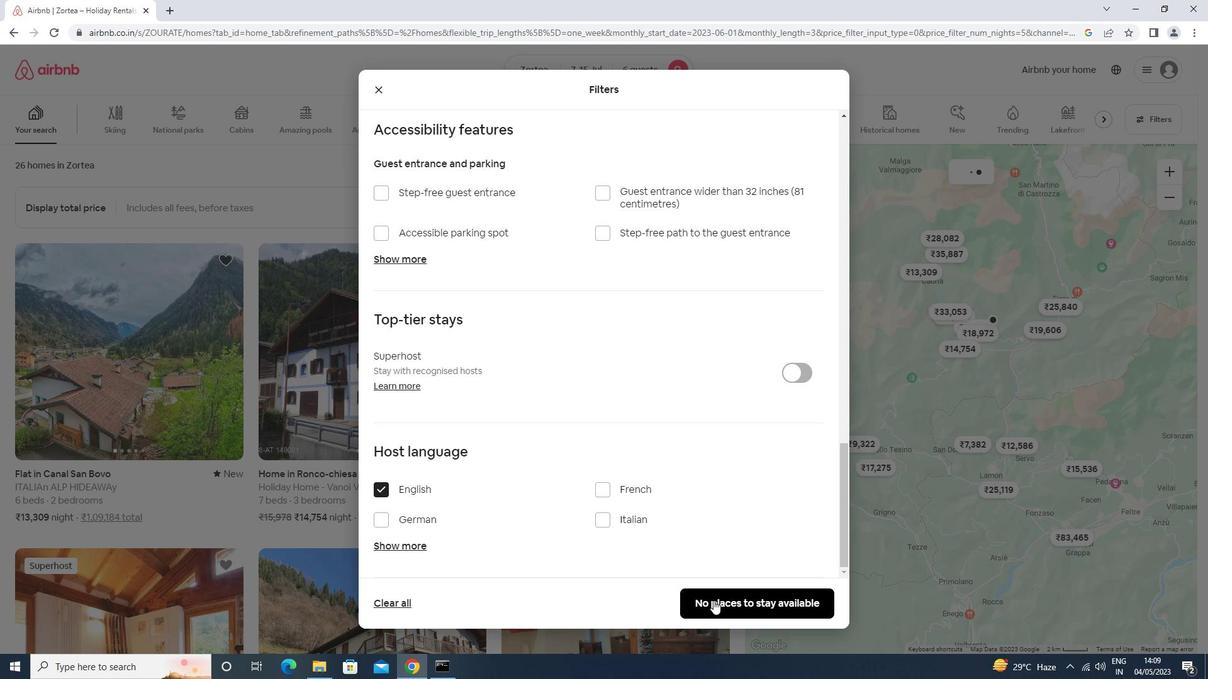 
